 Task: Look for space in Osmanabad, India from 7th July, 2023 to 15th July, 2023 for 6 adults in price range Rs.15000 to Rs.20000. Place can be entire place with 3 bedrooms having 3 beds and 3 bathrooms. Property type can be house, flat, guest house. Amenities needed are: washing machine. Booking option can be shelf check-in. Required host language is English.
Action: Mouse moved to (453, 79)
Screenshot: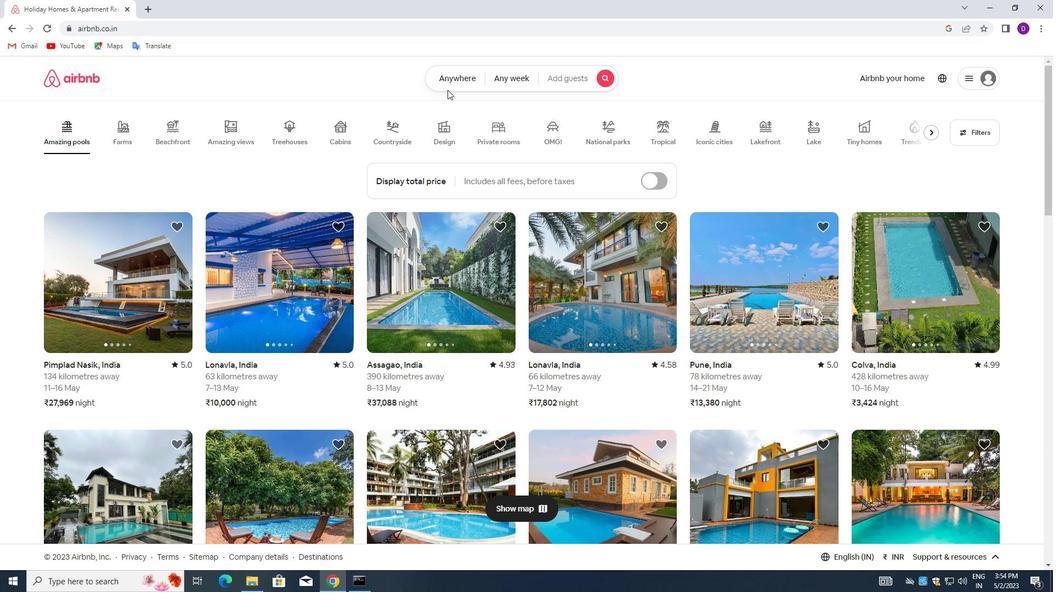 
Action: Mouse pressed left at (453, 79)
Screenshot: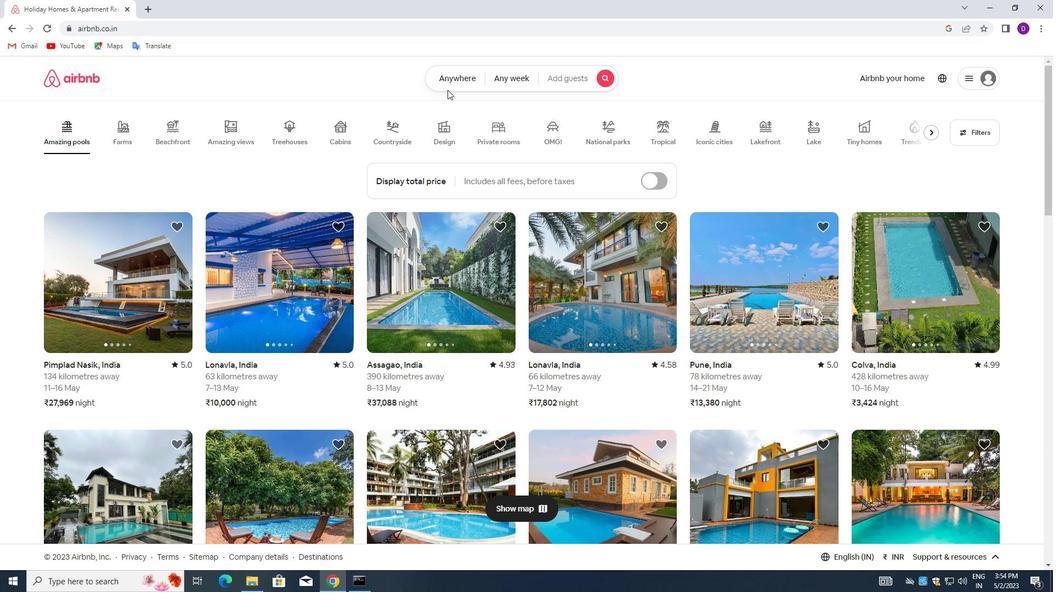 
Action: Mouse moved to (326, 124)
Screenshot: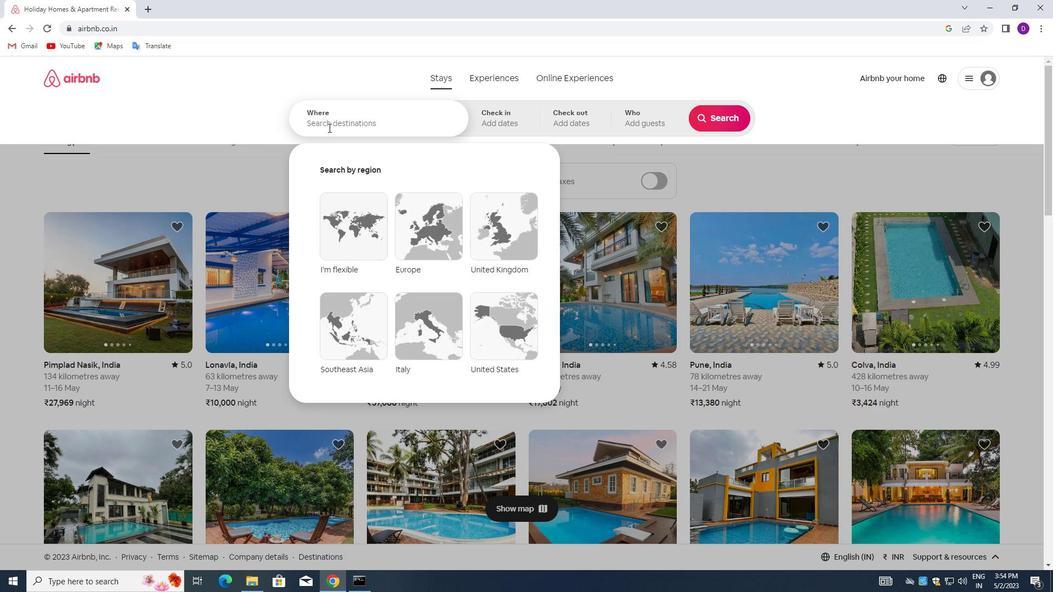 
Action: Mouse pressed left at (326, 124)
Screenshot: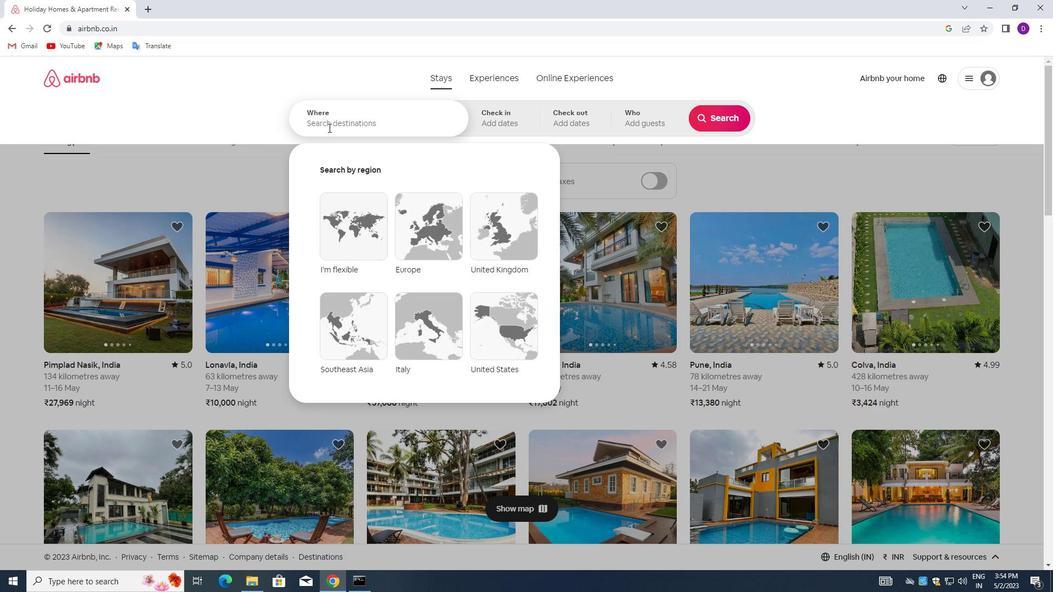 
Action: Mouse moved to (238, 111)
Screenshot: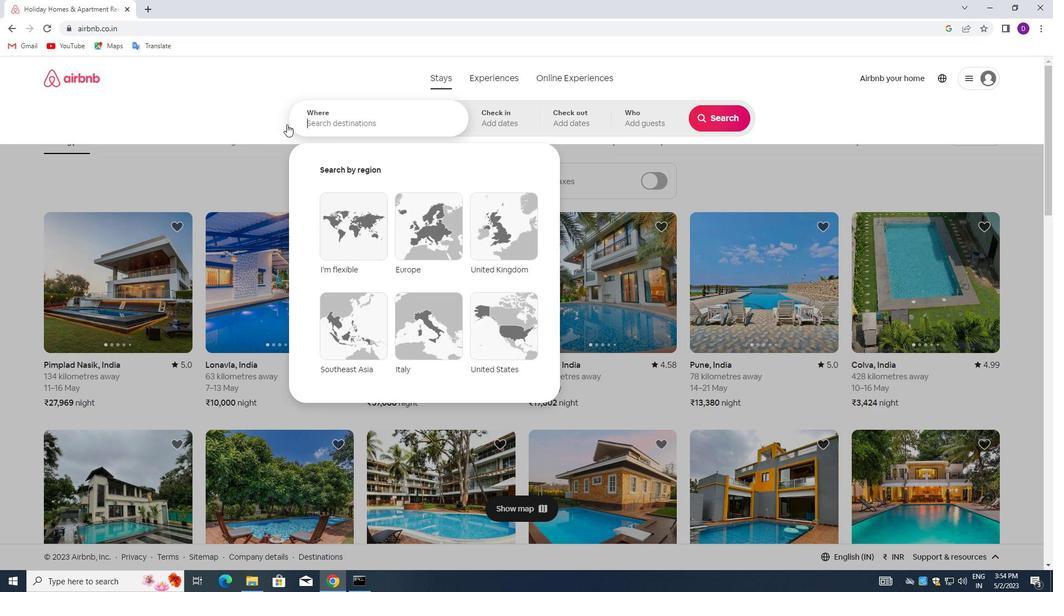 
Action: Key pressed <Key.shift>OSMANAV<Key.backspace>BAD,<Key.space><Key.shift>INDIA<Key.enter>
Screenshot: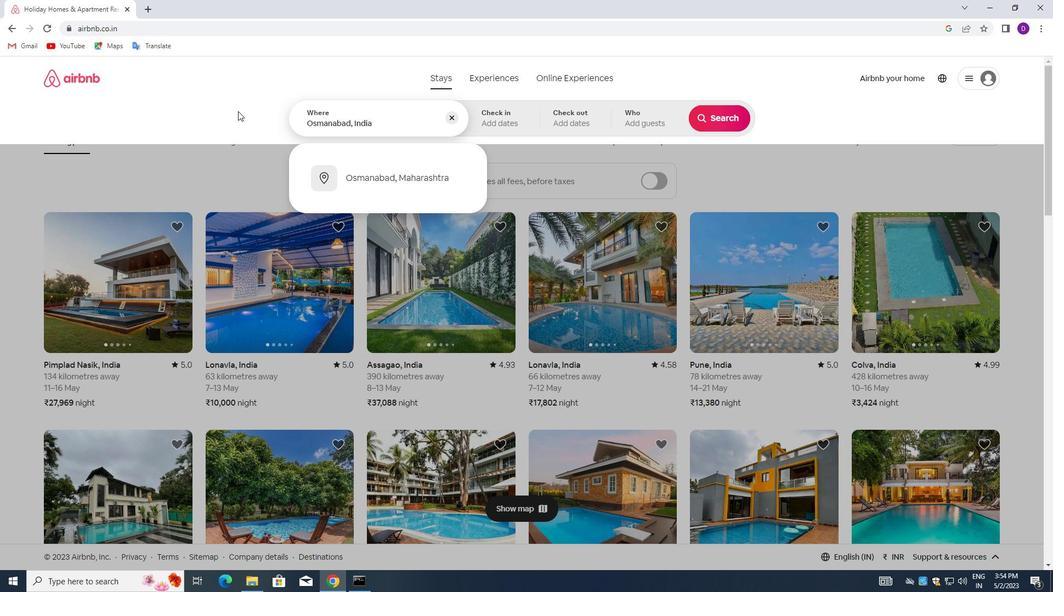 
Action: Mouse moved to (711, 205)
Screenshot: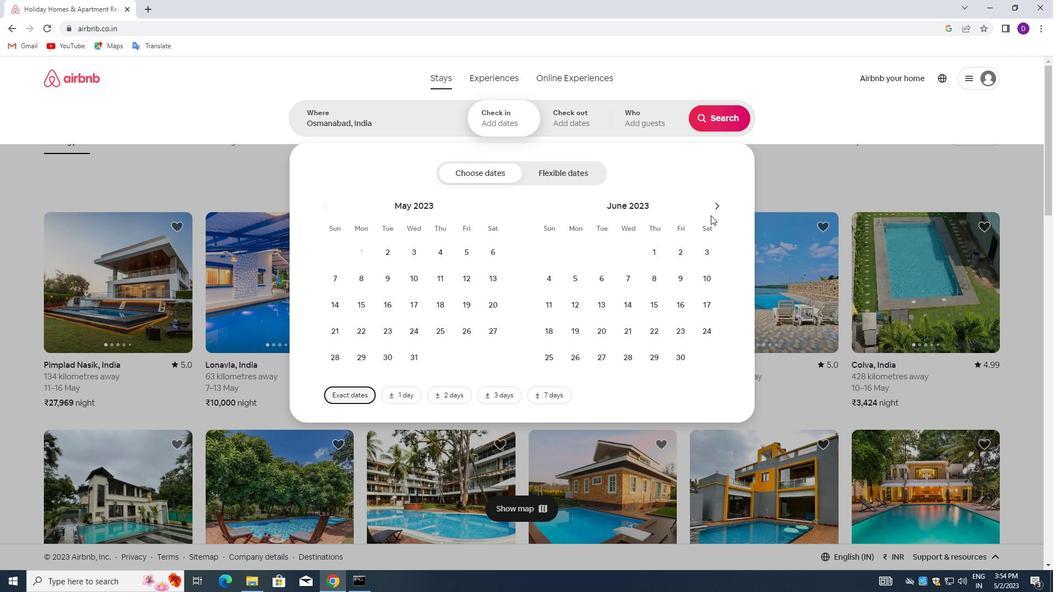 
Action: Mouse pressed left at (711, 205)
Screenshot: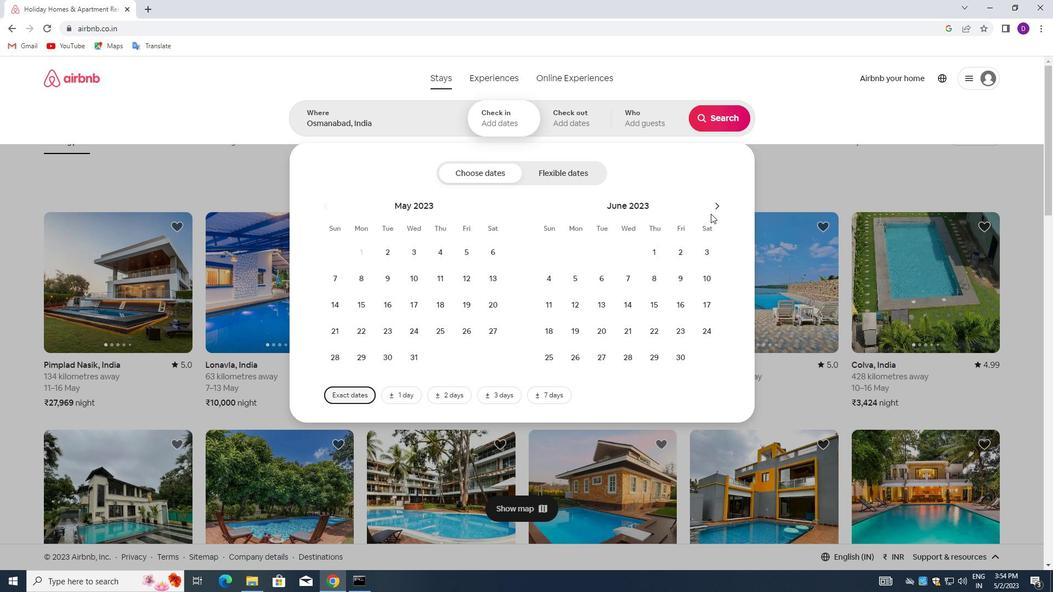 
Action: Mouse moved to (676, 269)
Screenshot: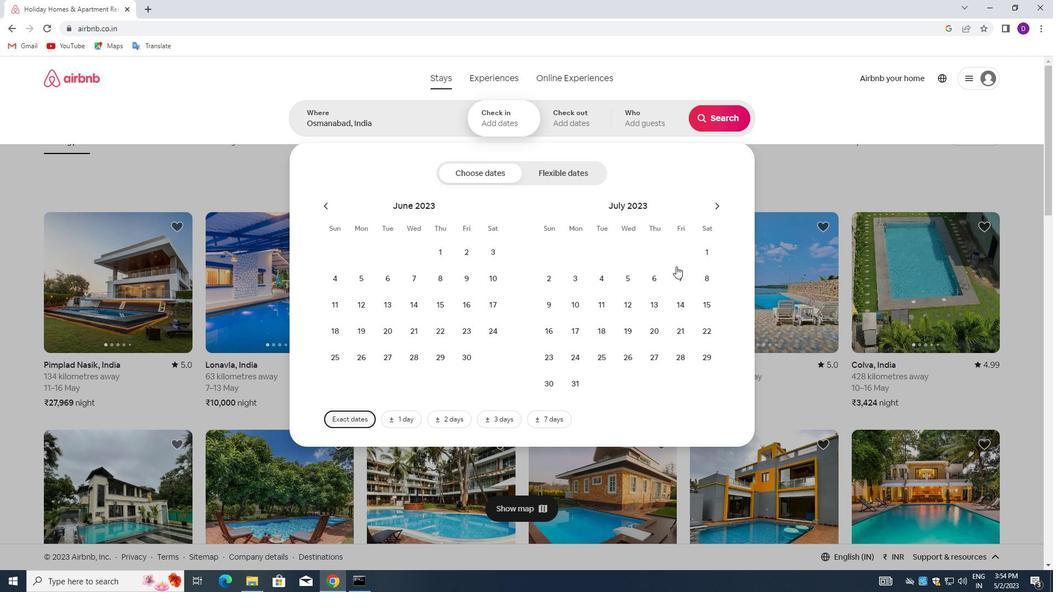 
Action: Mouse pressed left at (676, 269)
Screenshot: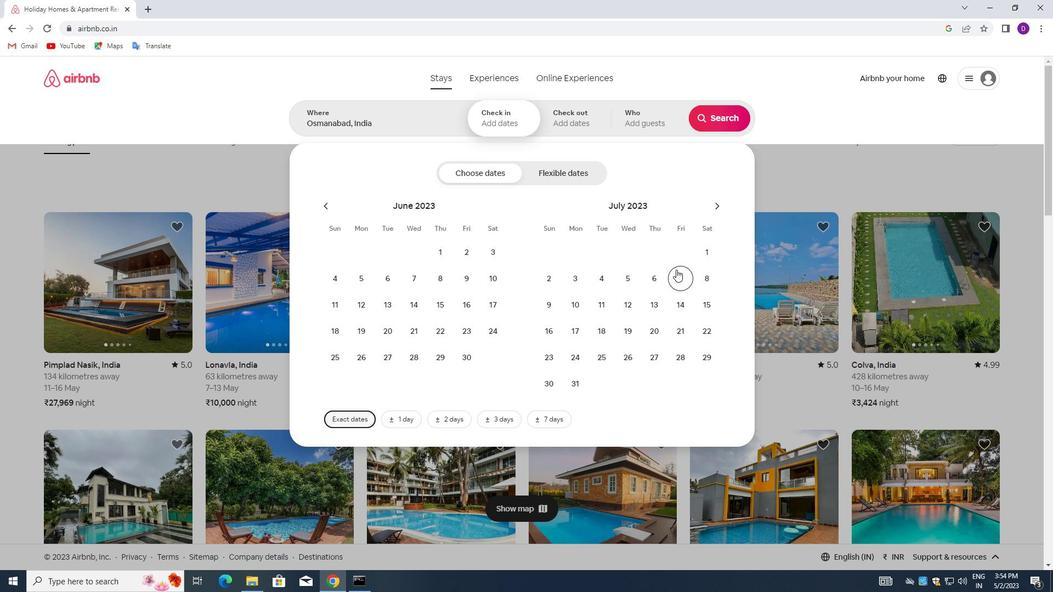 
Action: Mouse moved to (696, 297)
Screenshot: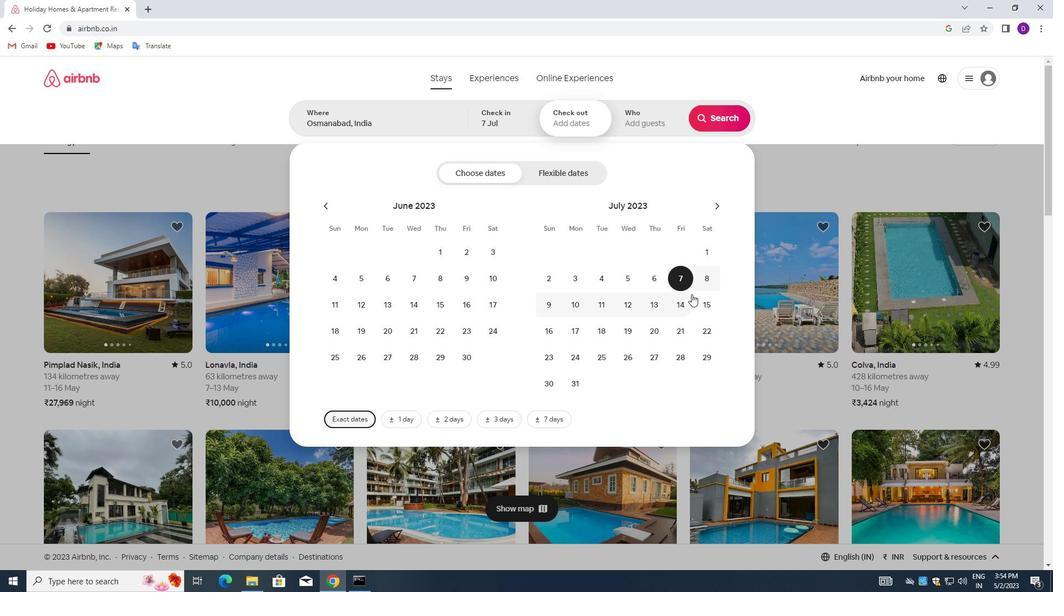 
Action: Mouse pressed left at (696, 297)
Screenshot: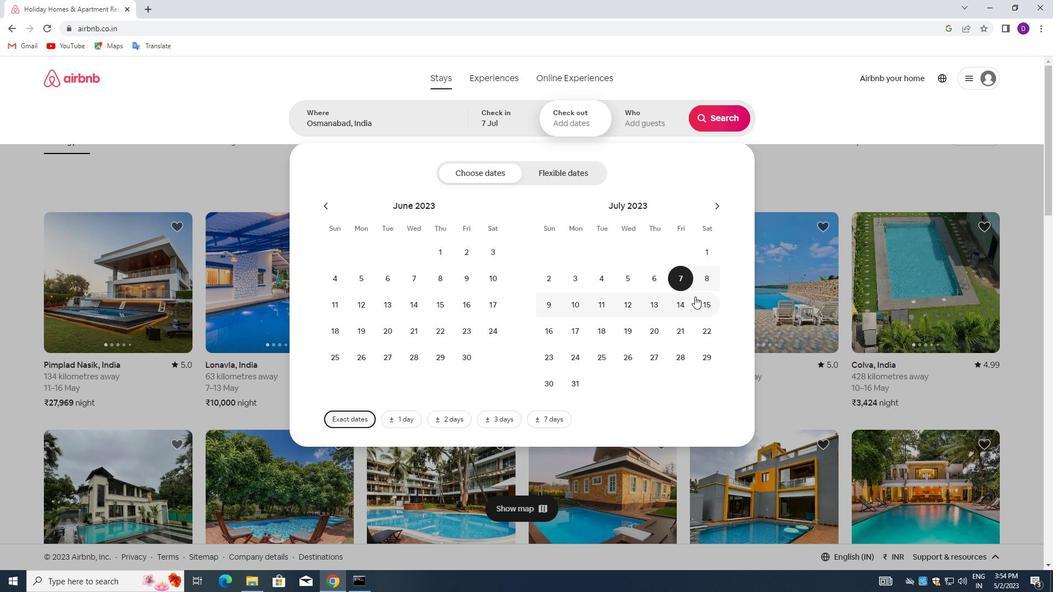 
Action: Mouse moved to (636, 111)
Screenshot: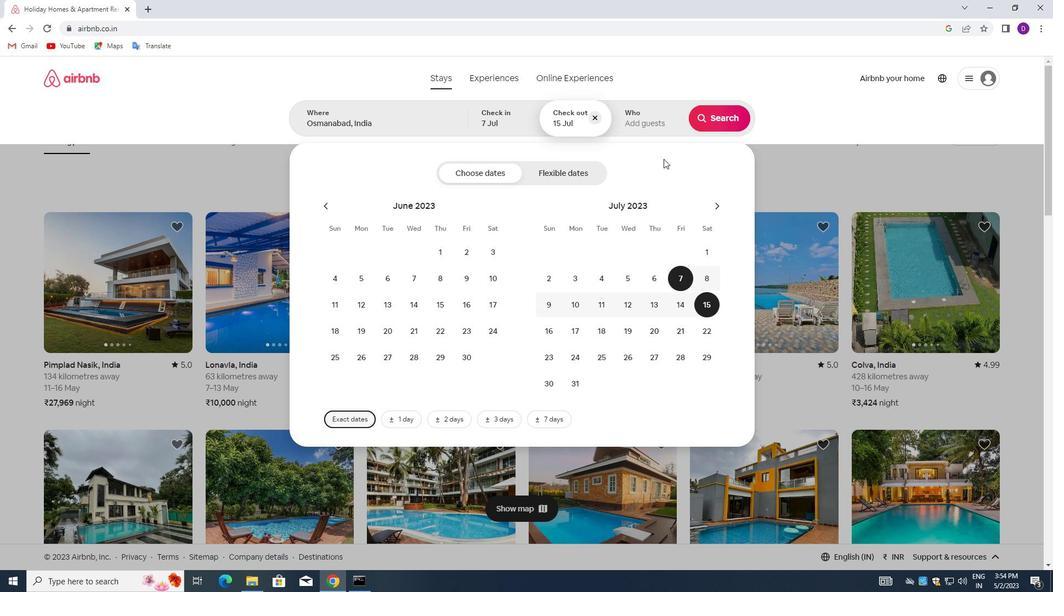 
Action: Mouse pressed left at (636, 111)
Screenshot: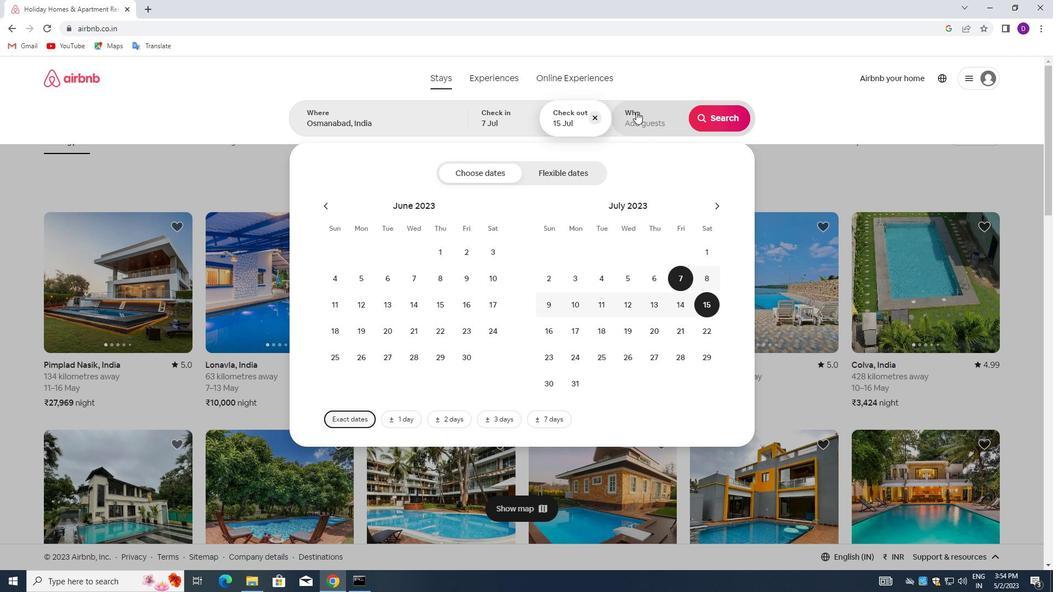 
Action: Mouse moved to (726, 177)
Screenshot: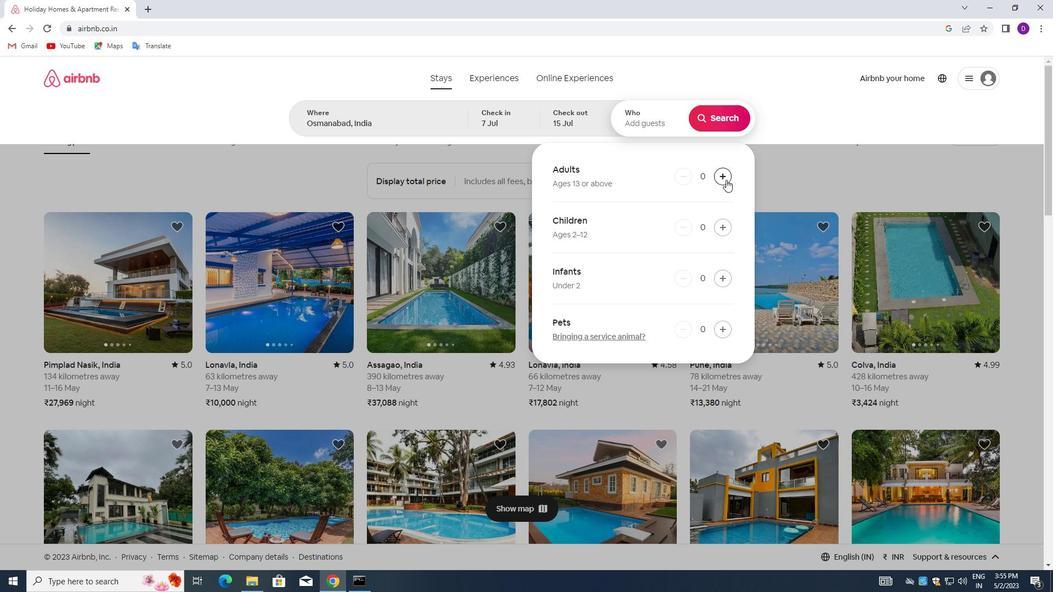 
Action: Mouse pressed left at (726, 177)
Screenshot: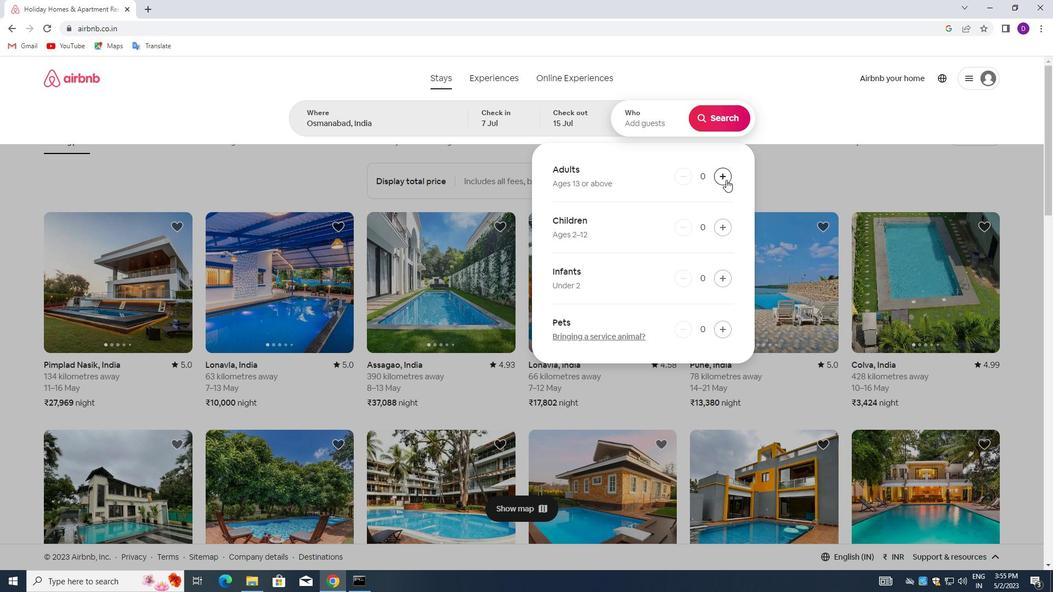 
Action: Mouse pressed left at (726, 177)
Screenshot: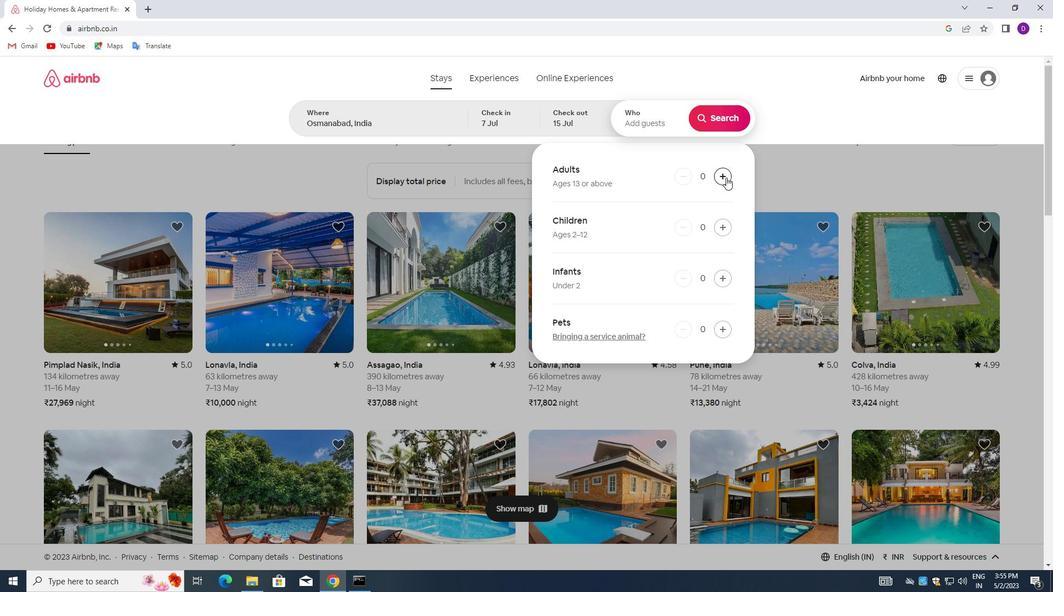 
Action: Mouse pressed left at (726, 177)
Screenshot: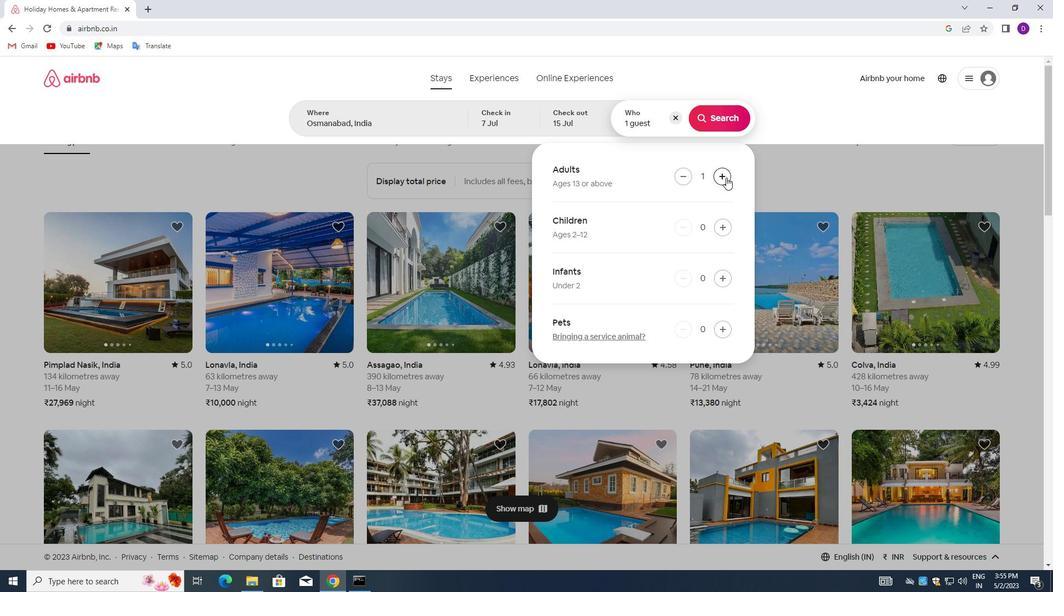 
Action: Mouse pressed left at (726, 177)
Screenshot: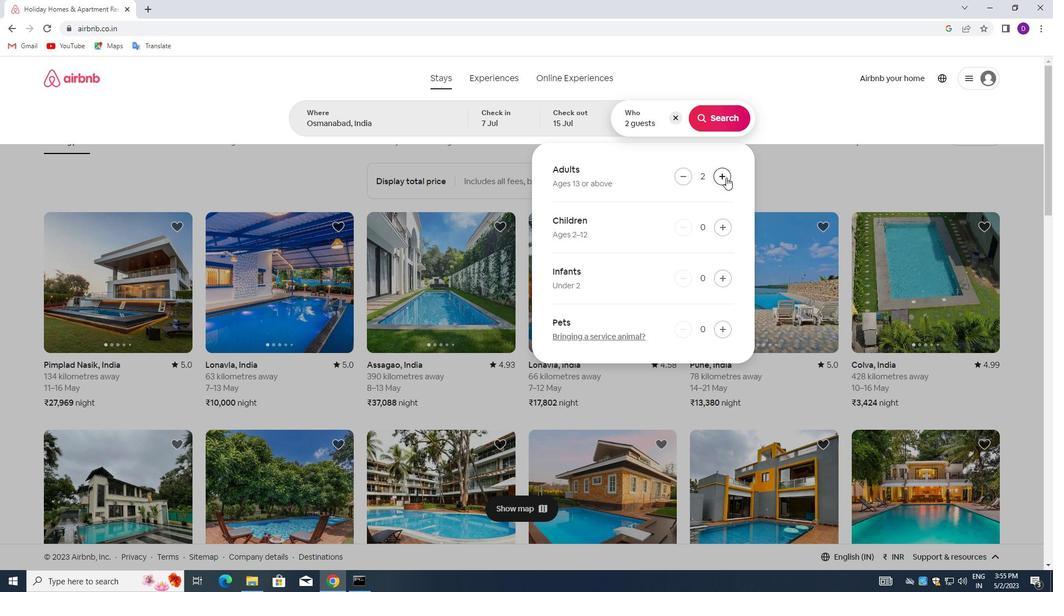 
Action: Mouse pressed left at (726, 177)
Screenshot: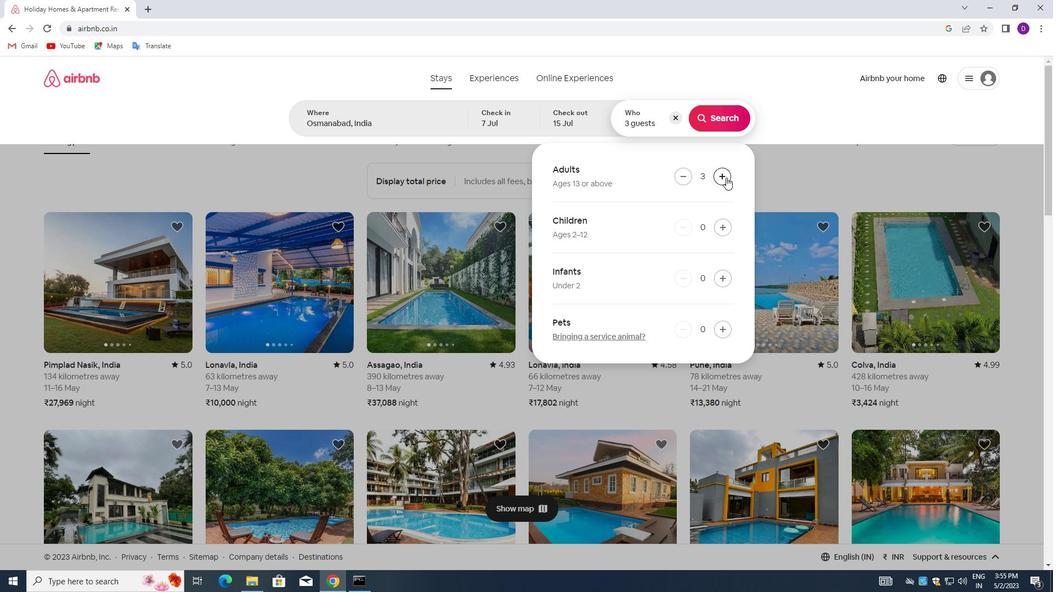 
Action: Mouse pressed left at (726, 177)
Screenshot: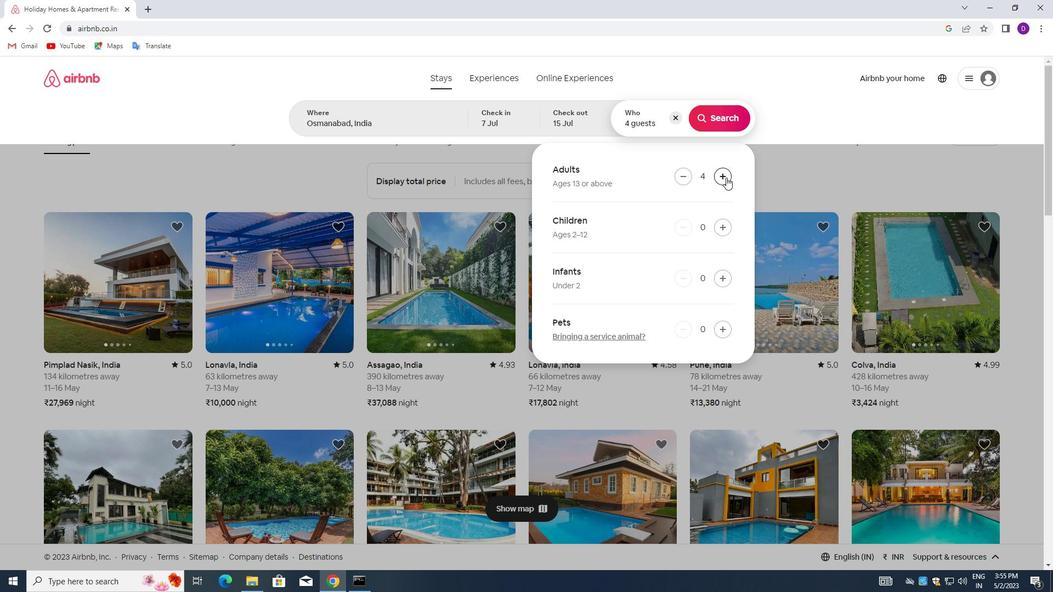 
Action: Mouse moved to (714, 117)
Screenshot: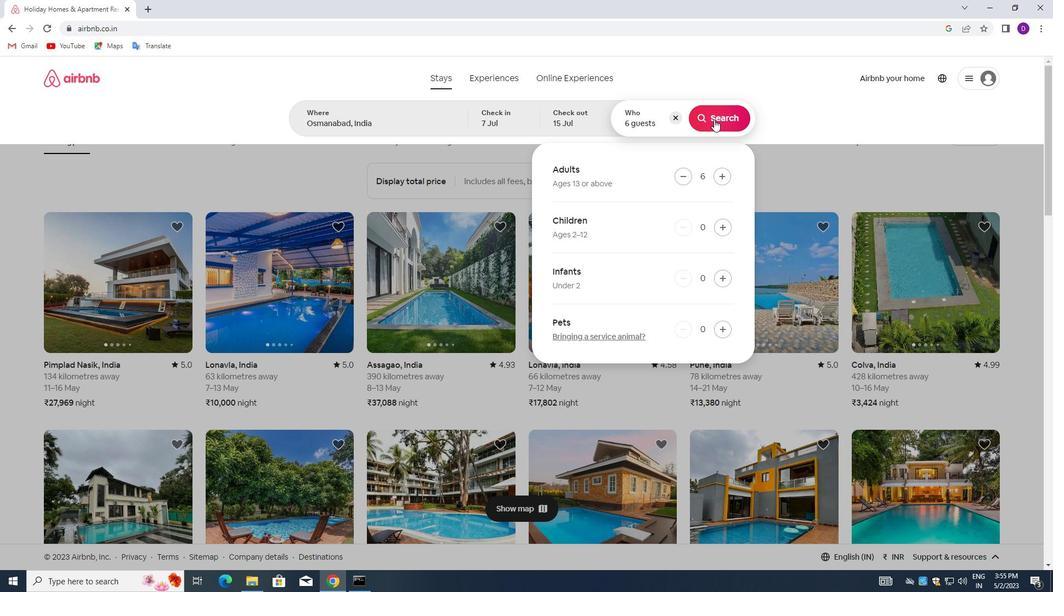 
Action: Mouse pressed left at (714, 117)
Screenshot: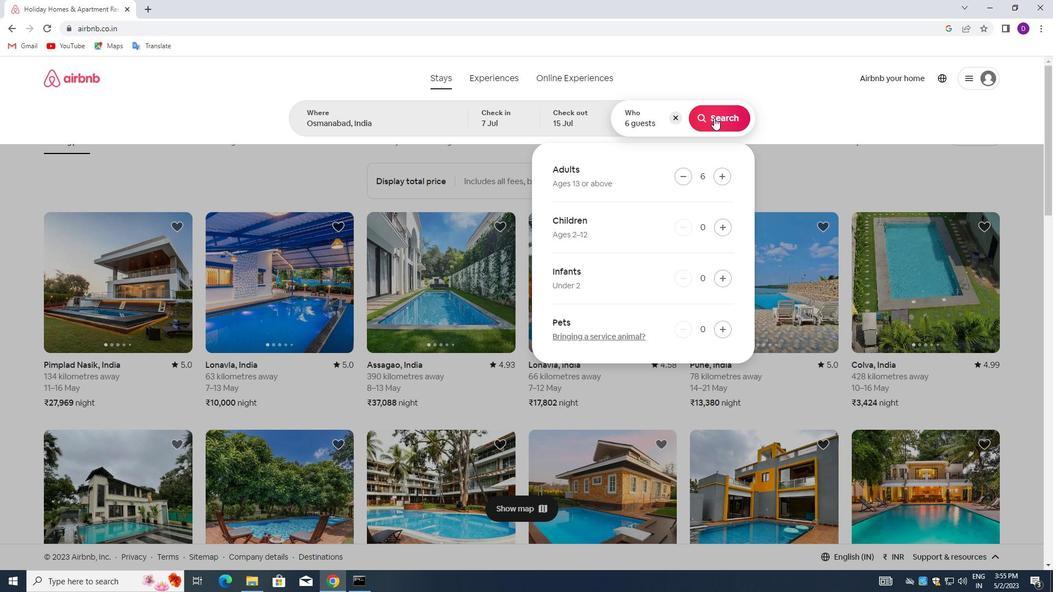 
Action: Mouse moved to (1000, 125)
Screenshot: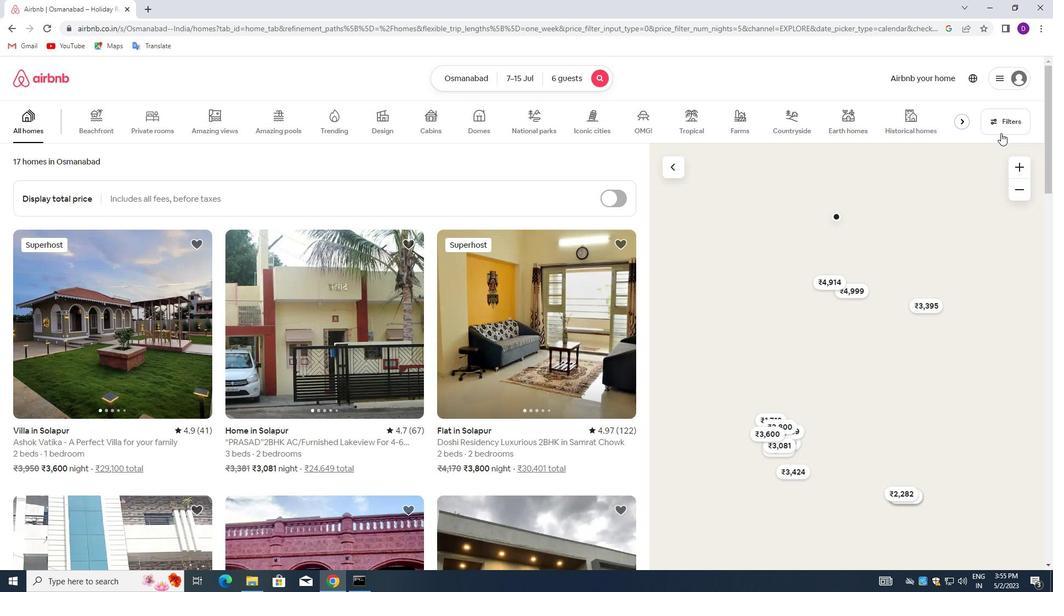 
Action: Mouse pressed left at (1000, 125)
Screenshot: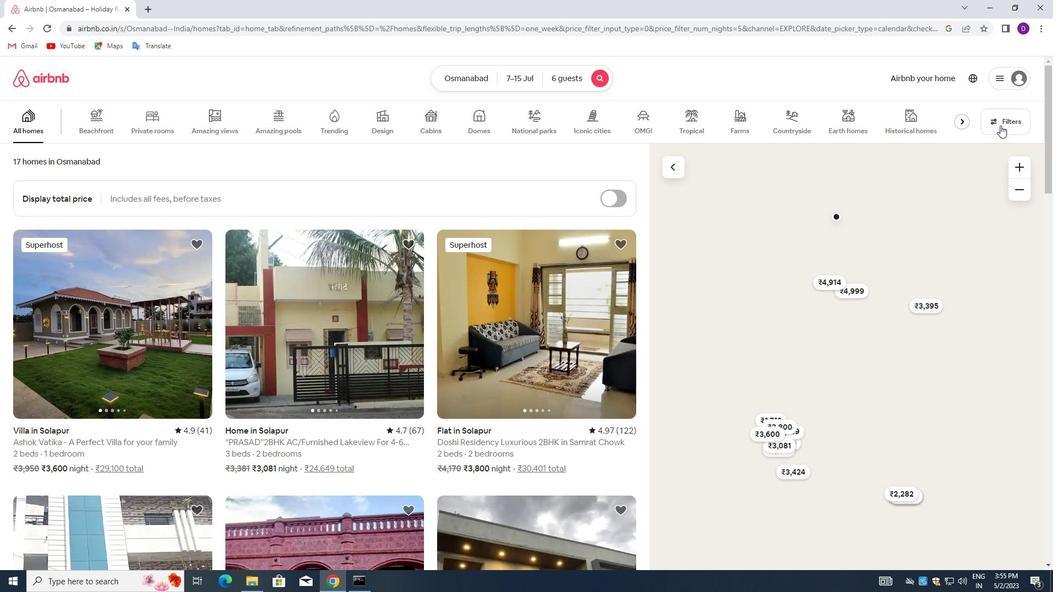 
Action: Mouse moved to (391, 264)
Screenshot: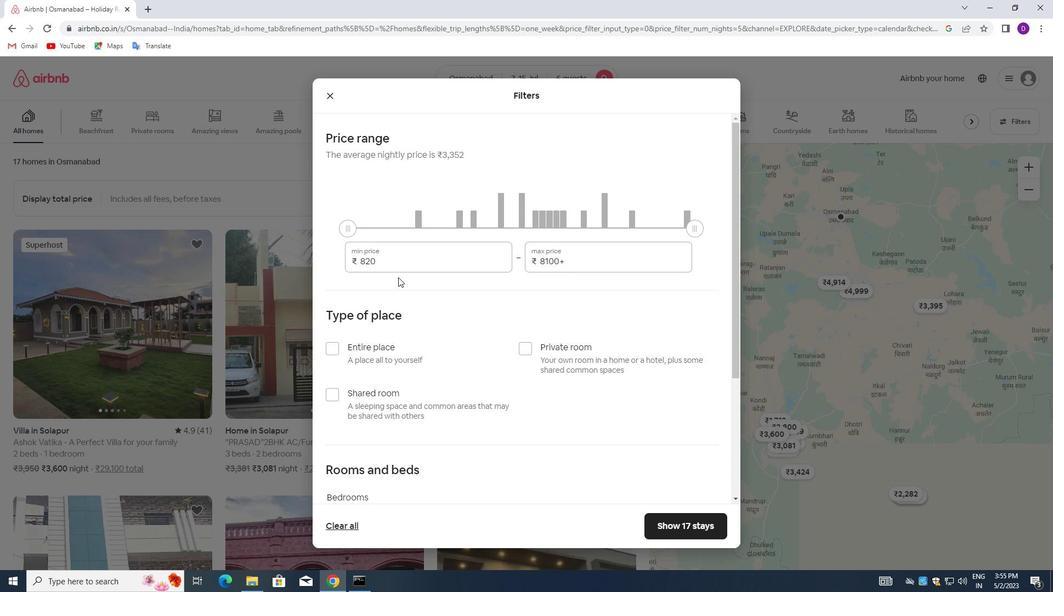
Action: Mouse pressed left at (391, 264)
Screenshot: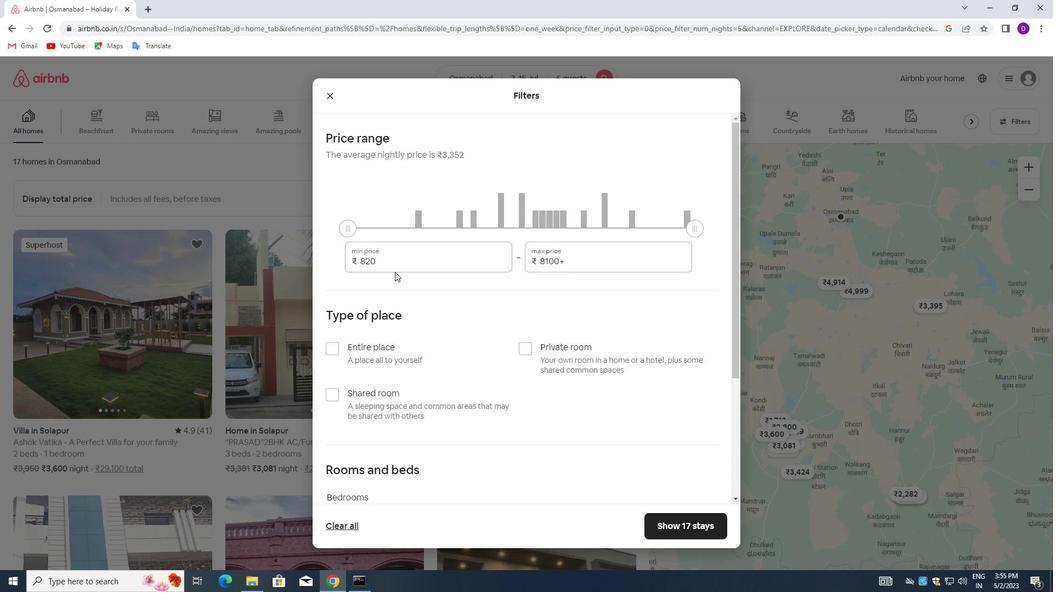 
Action: Mouse pressed left at (391, 264)
Screenshot: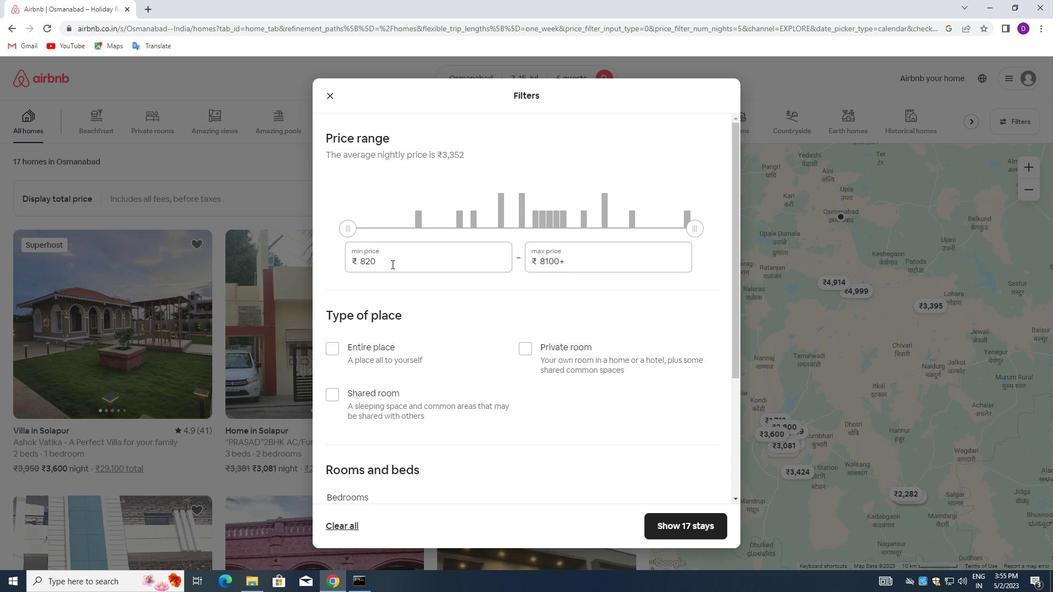 
Action: Key pressed 15000<Key.tab>20000
Screenshot: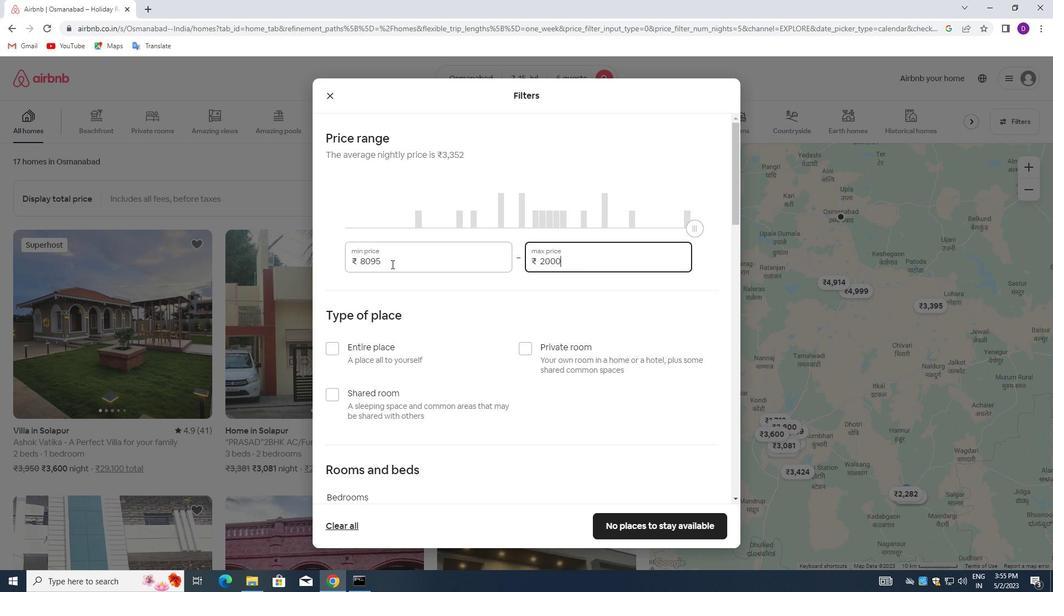 
Action: Mouse moved to (498, 382)
Screenshot: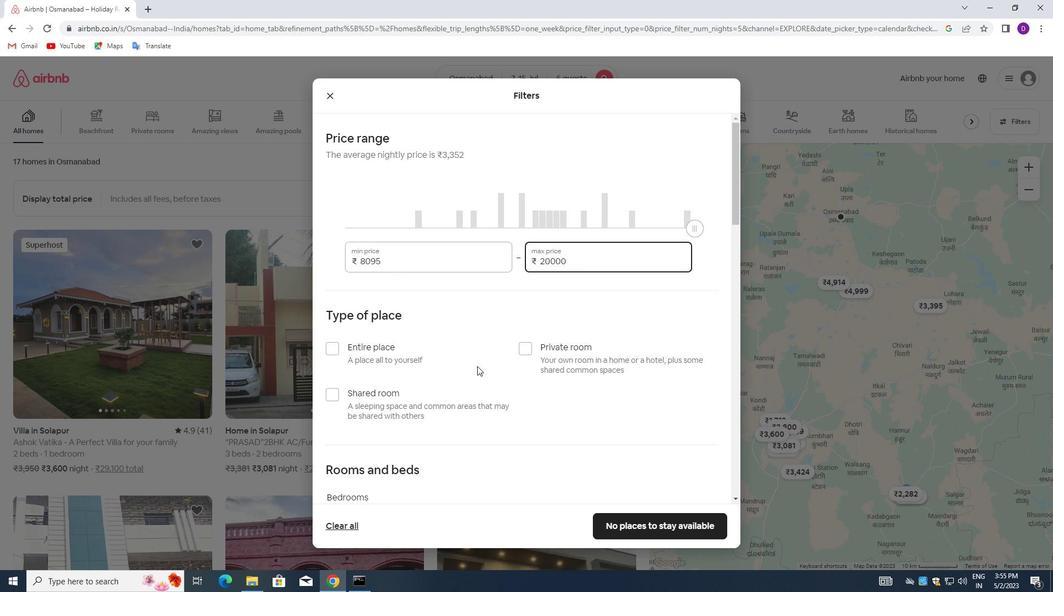 
Action: Mouse scrolled (498, 382) with delta (0, 0)
Screenshot: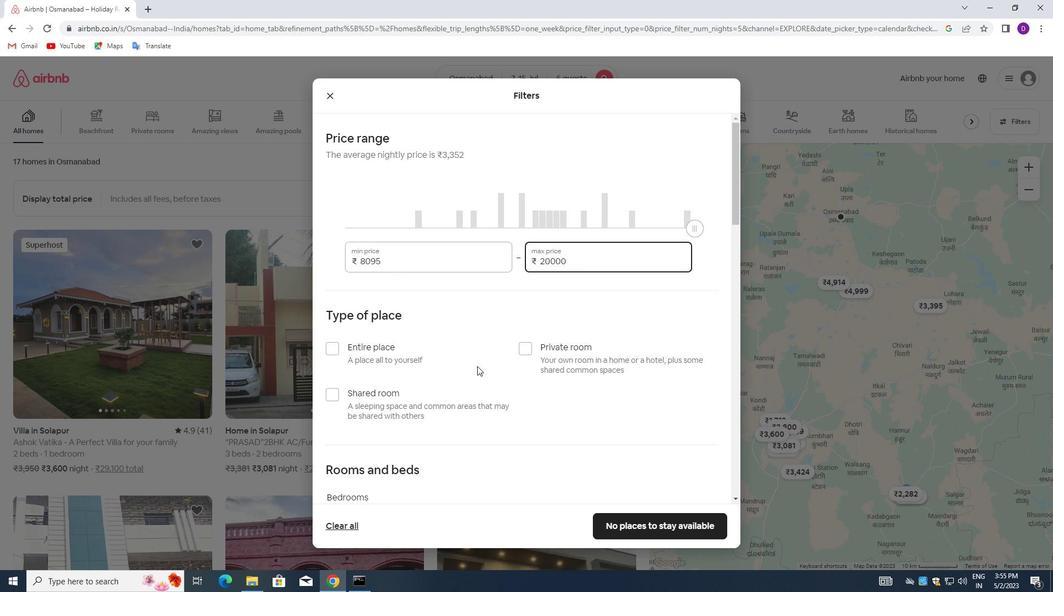 
Action: Mouse moved to (498, 383)
Screenshot: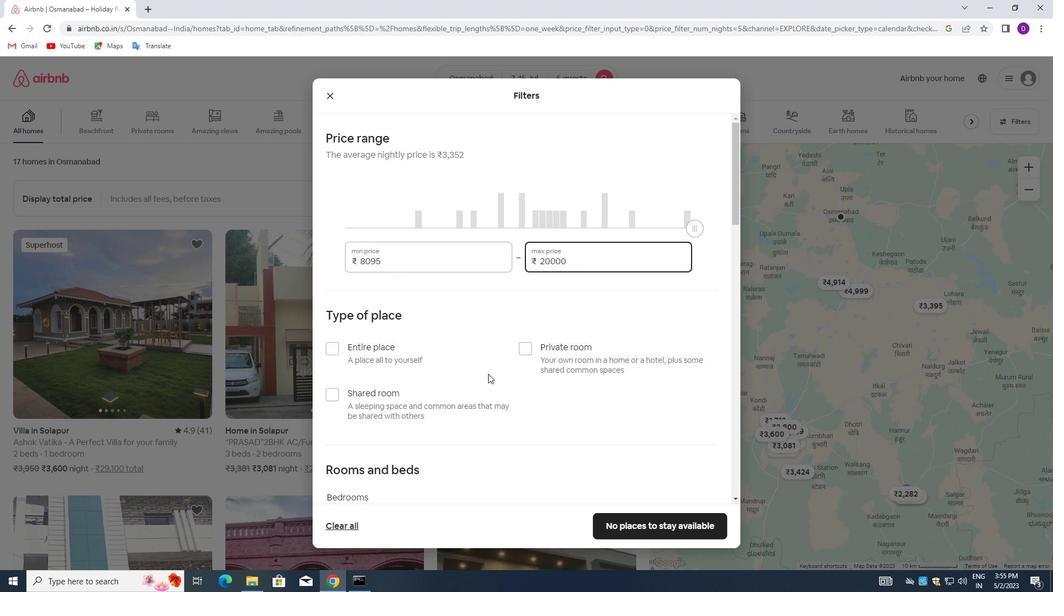 
Action: Mouse scrolled (498, 382) with delta (0, 0)
Screenshot: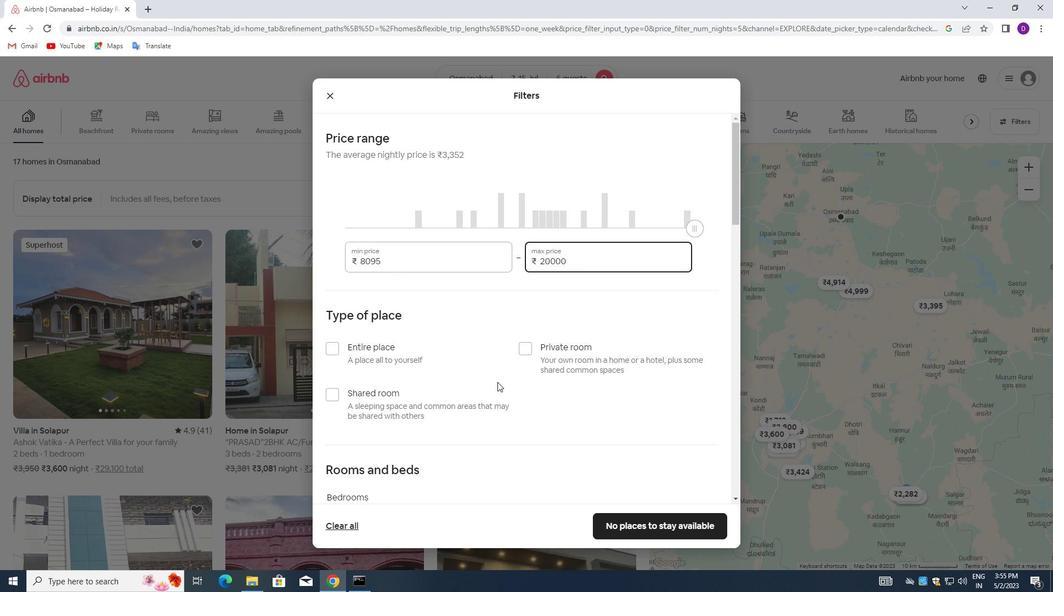 
Action: Mouse moved to (341, 239)
Screenshot: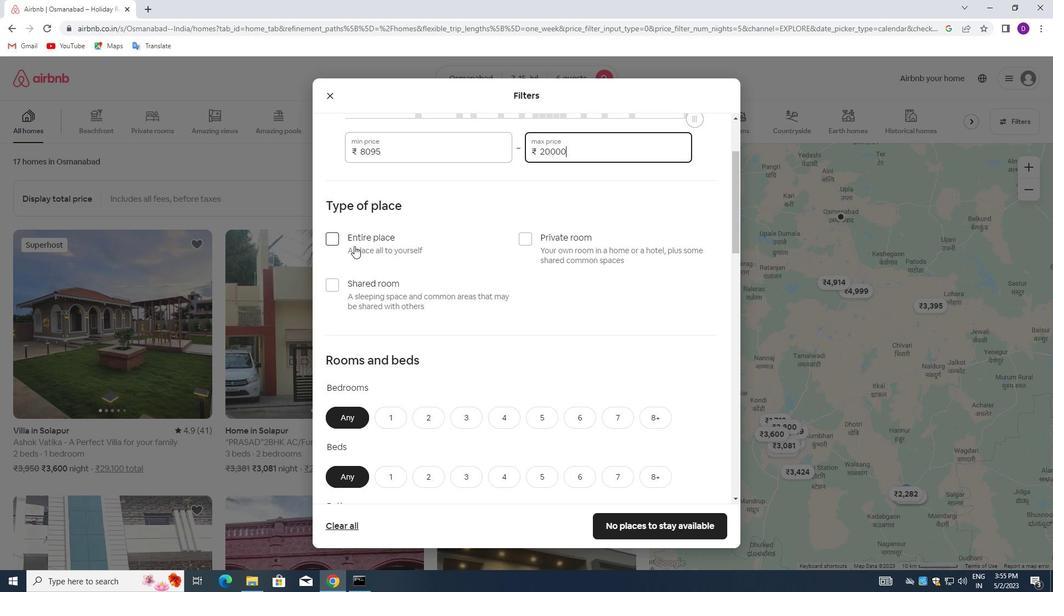 
Action: Mouse pressed left at (341, 239)
Screenshot: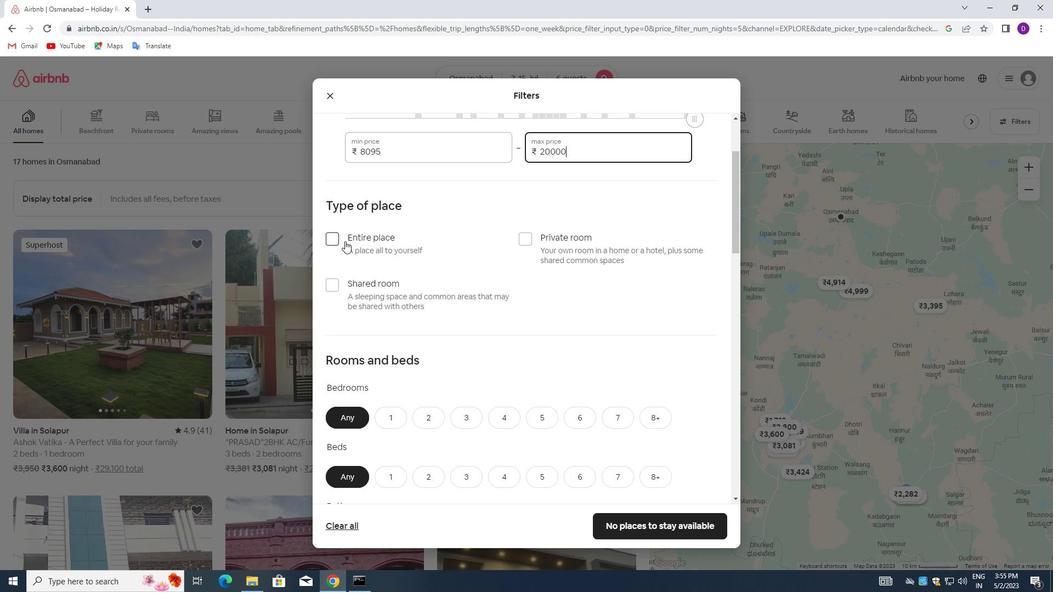 
Action: Mouse moved to (416, 291)
Screenshot: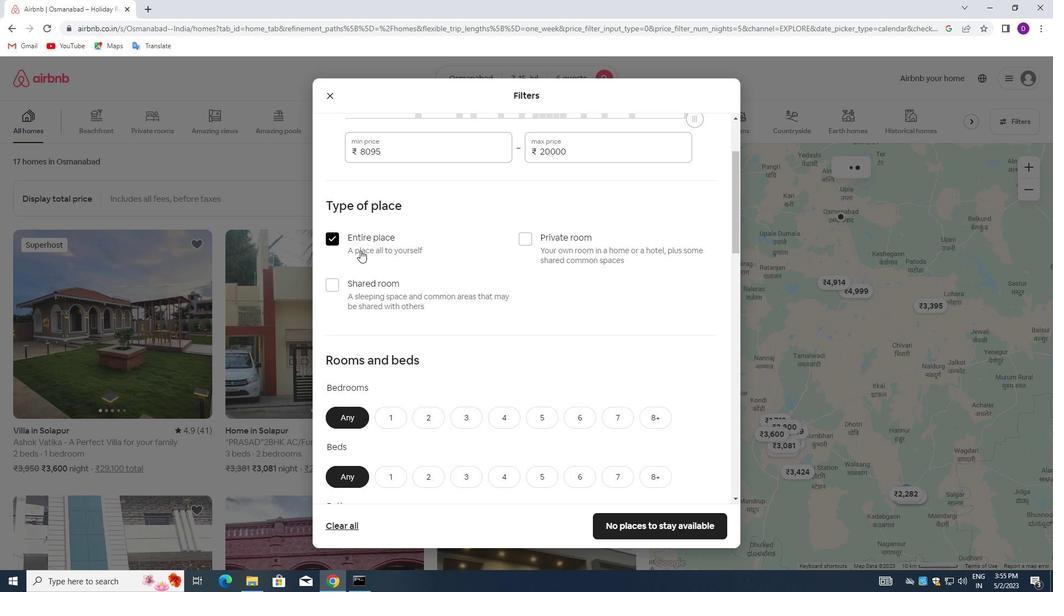 
Action: Mouse scrolled (416, 291) with delta (0, 0)
Screenshot: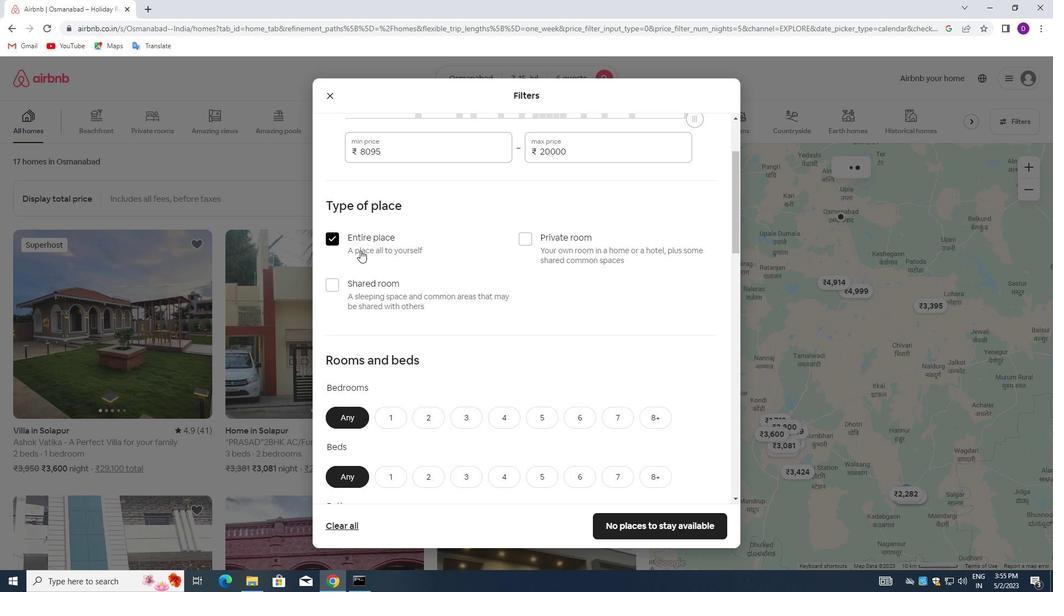 
Action: Mouse moved to (418, 297)
Screenshot: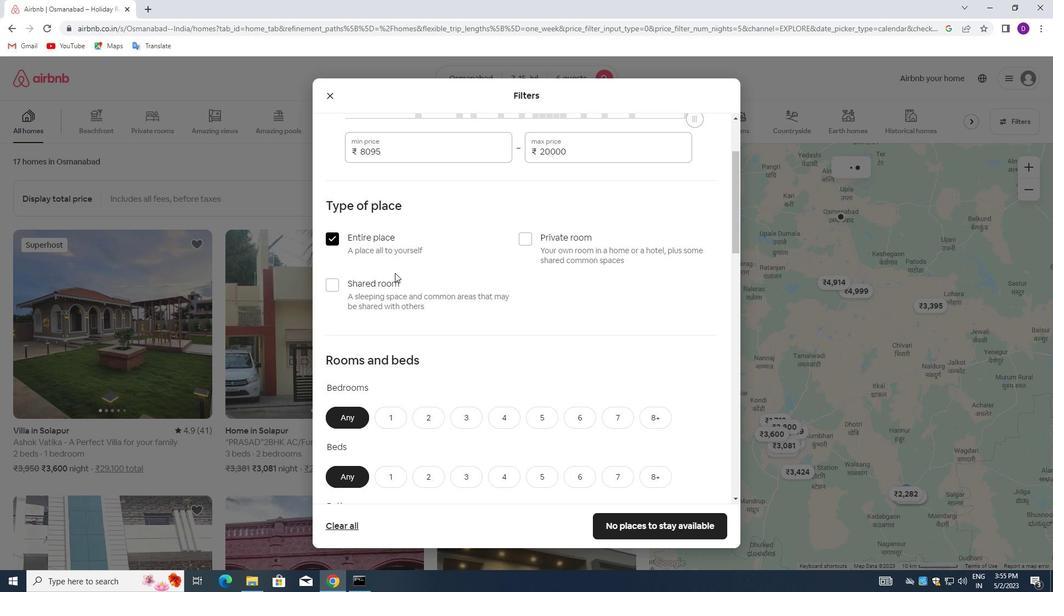 
Action: Mouse scrolled (418, 296) with delta (0, 0)
Screenshot: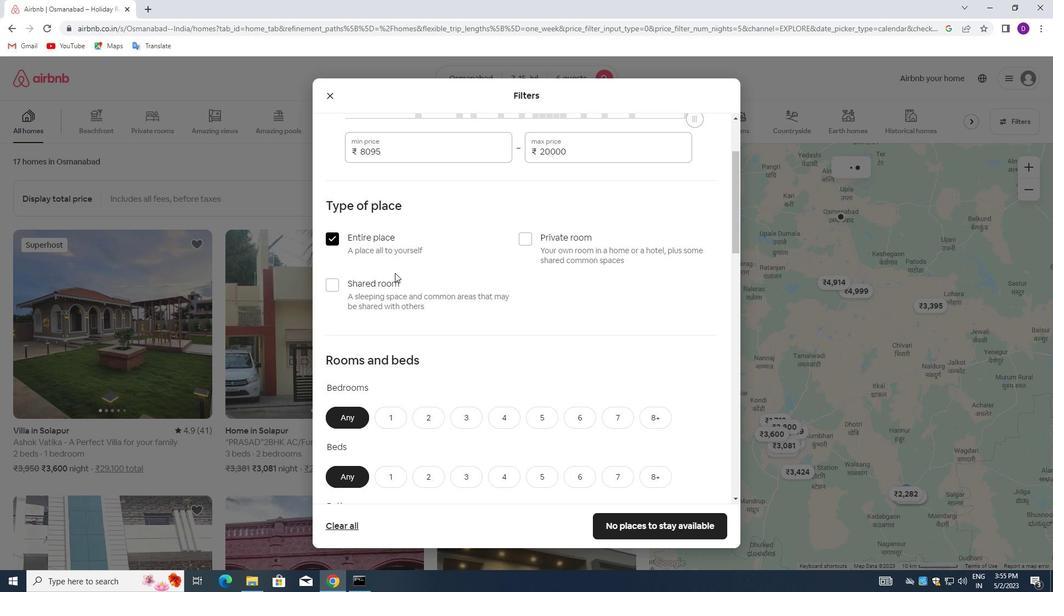 
Action: Mouse moved to (464, 305)
Screenshot: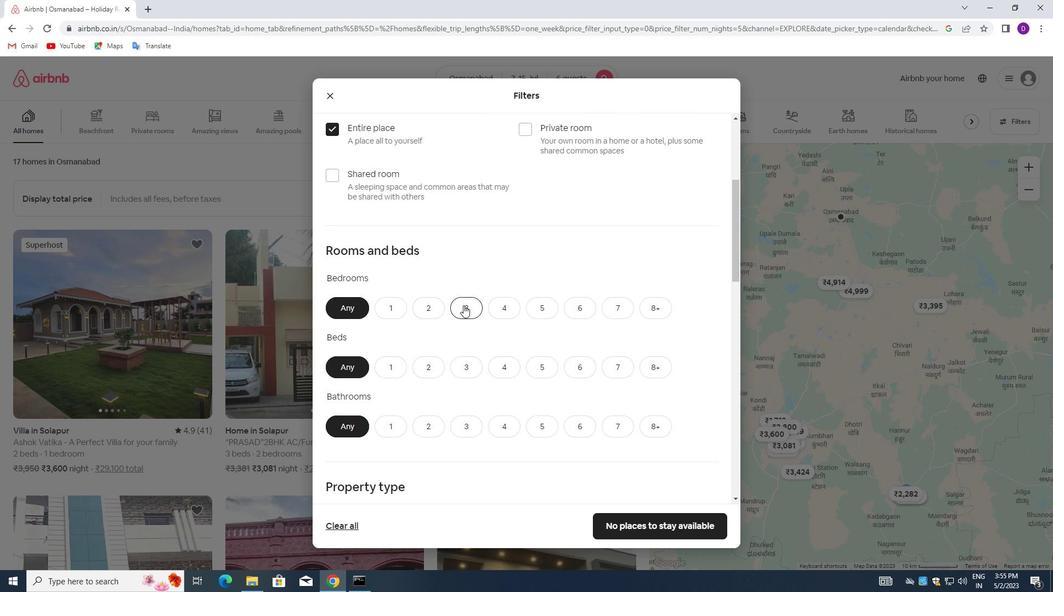 
Action: Mouse pressed left at (464, 305)
Screenshot: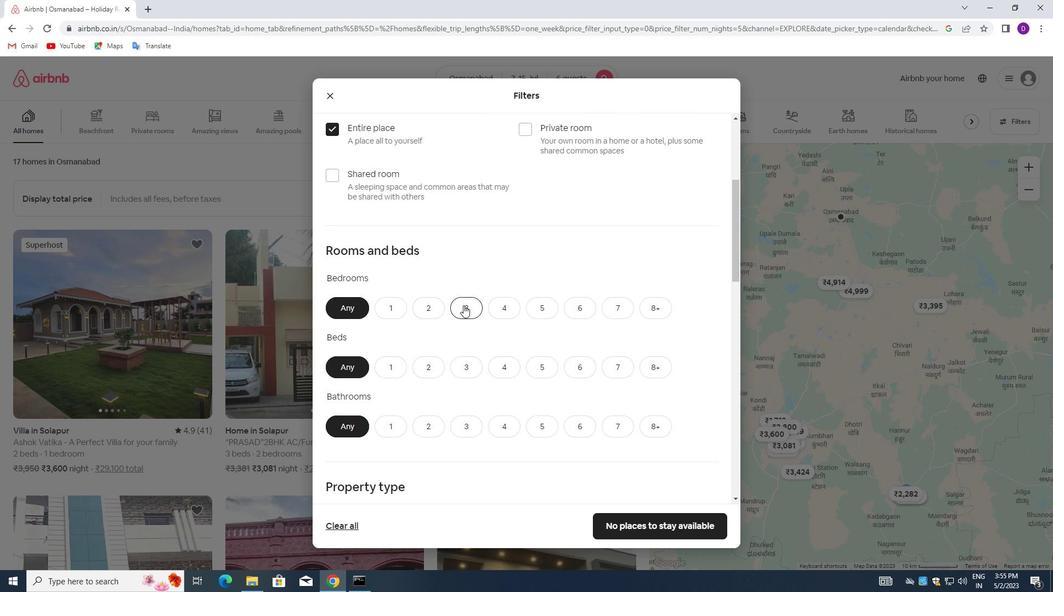 
Action: Mouse moved to (467, 363)
Screenshot: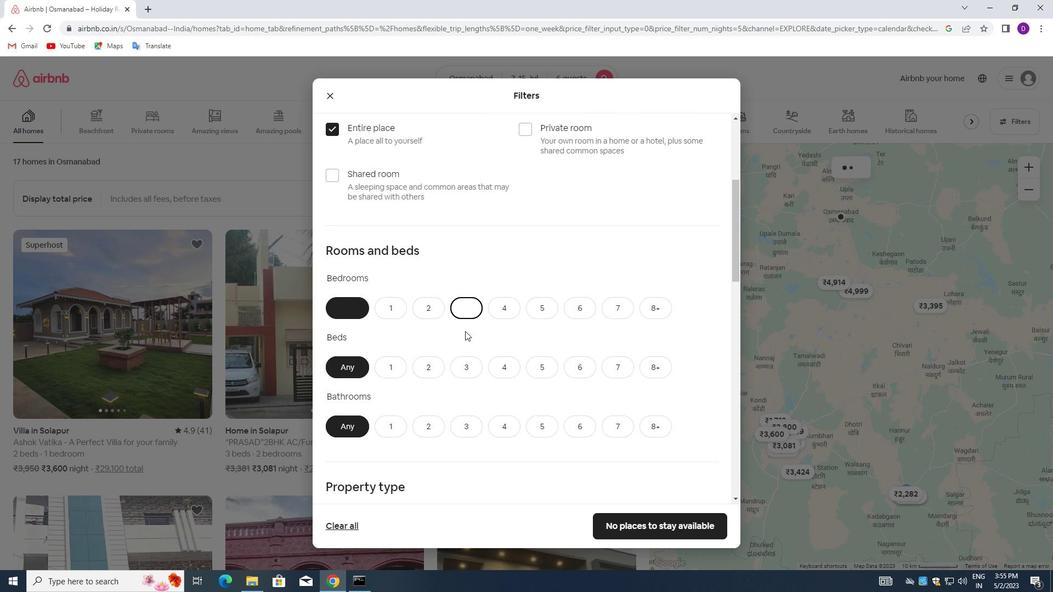 
Action: Mouse pressed left at (467, 363)
Screenshot: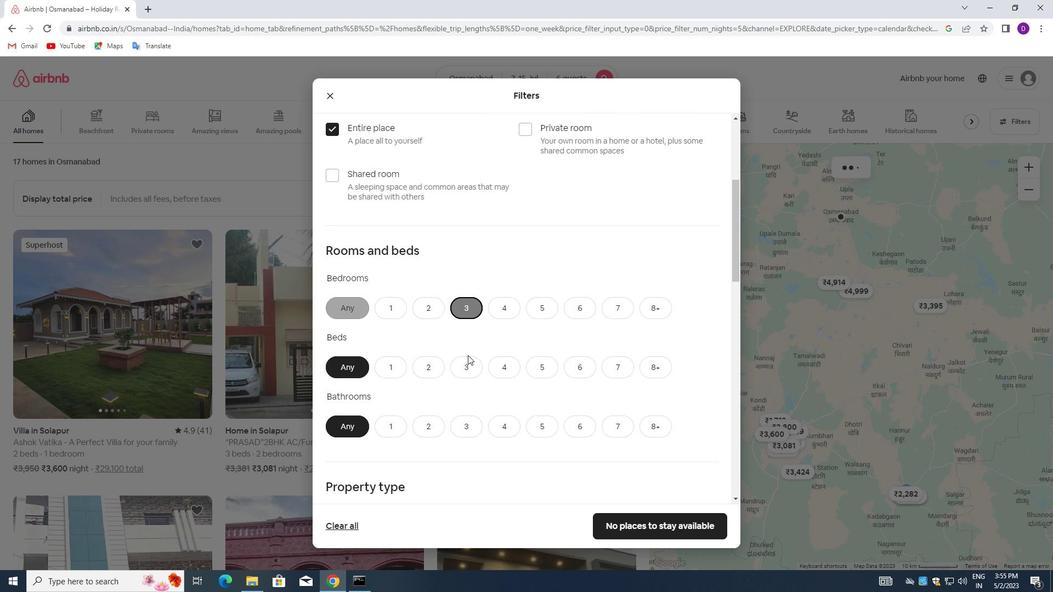 
Action: Mouse moved to (467, 430)
Screenshot: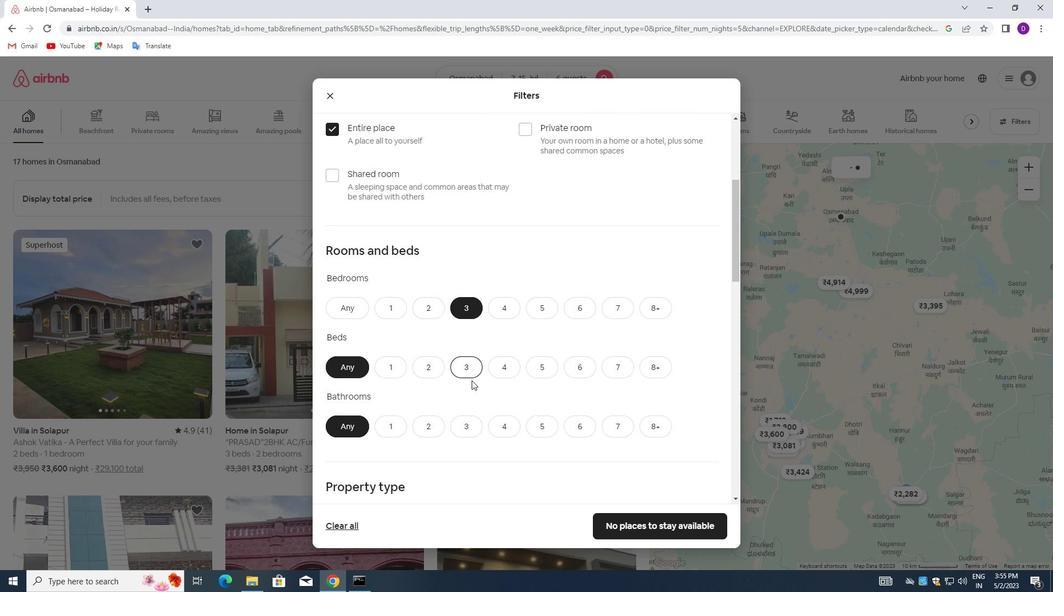 
Action: Mouse pressed left at (467, 430)
Screenshot: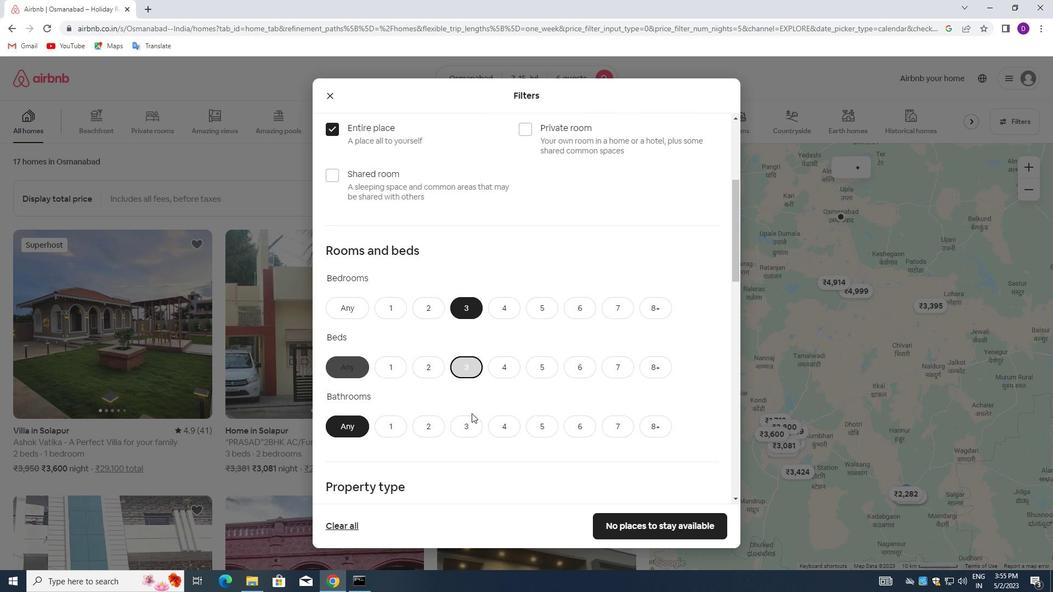 
Action: Mouse moved to (476, 376)
Screenshot: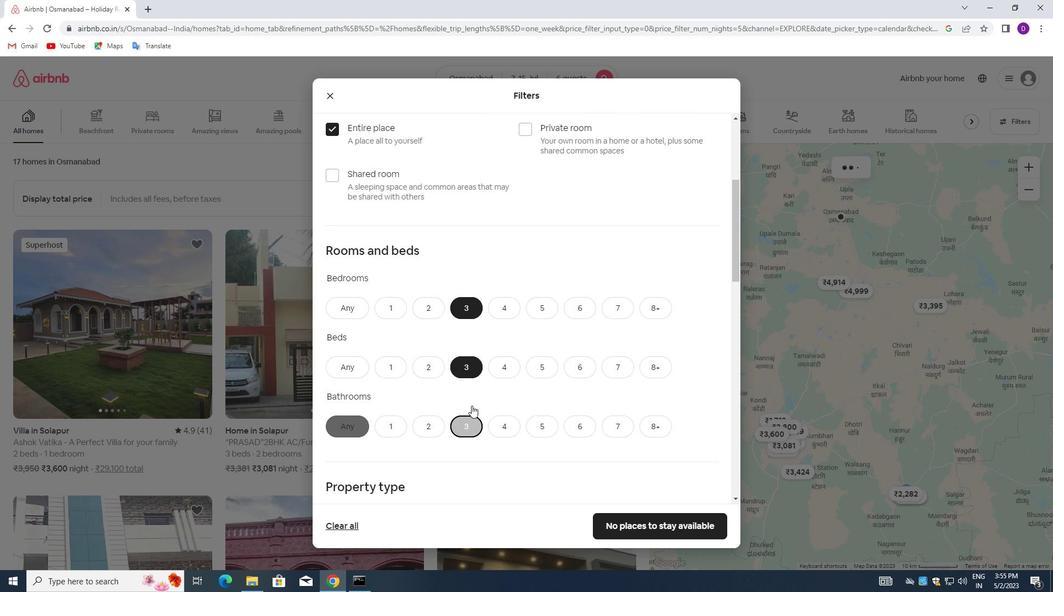 
Action: Mouse scrolled (476, 375) with delta (0, 0)
Screenshot: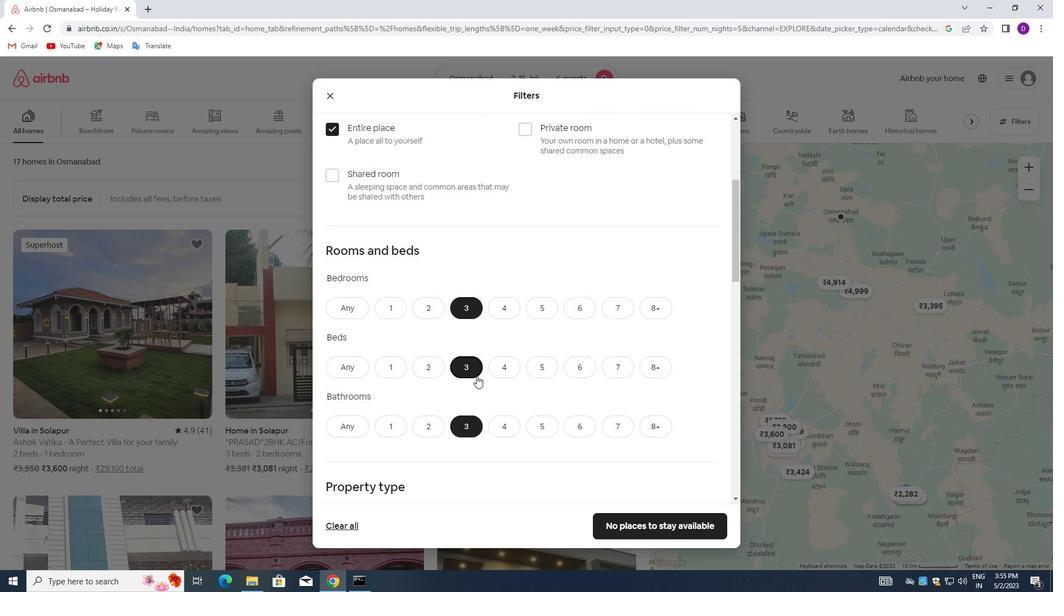 
Action: Mouse scrolled (476, 375) with delta (0, 0)
Screenshot: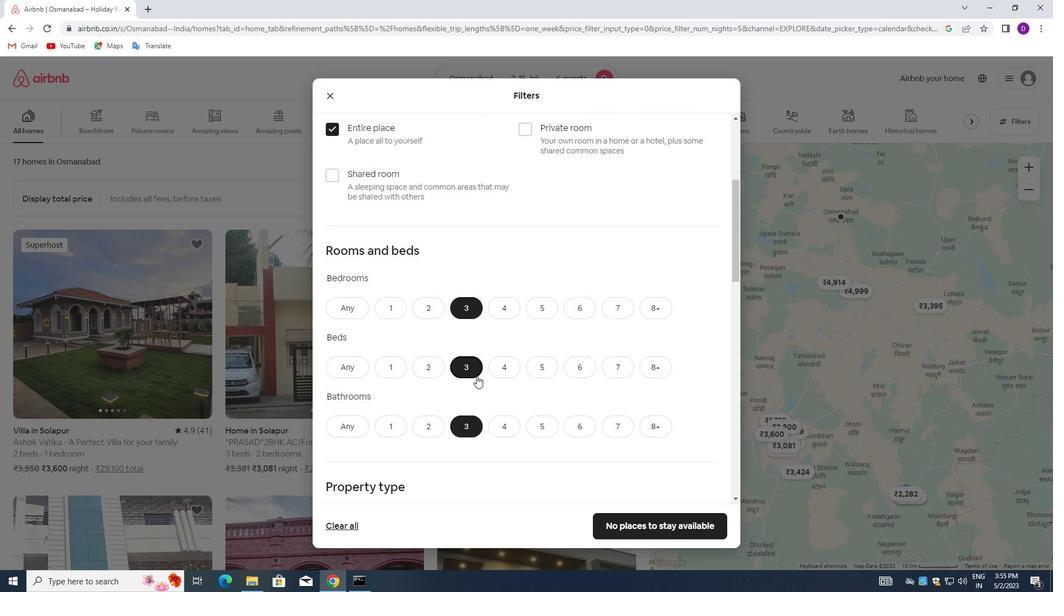 
Action: Mouse scrolled (476, 375) with delta (0, 0)
Screenshot: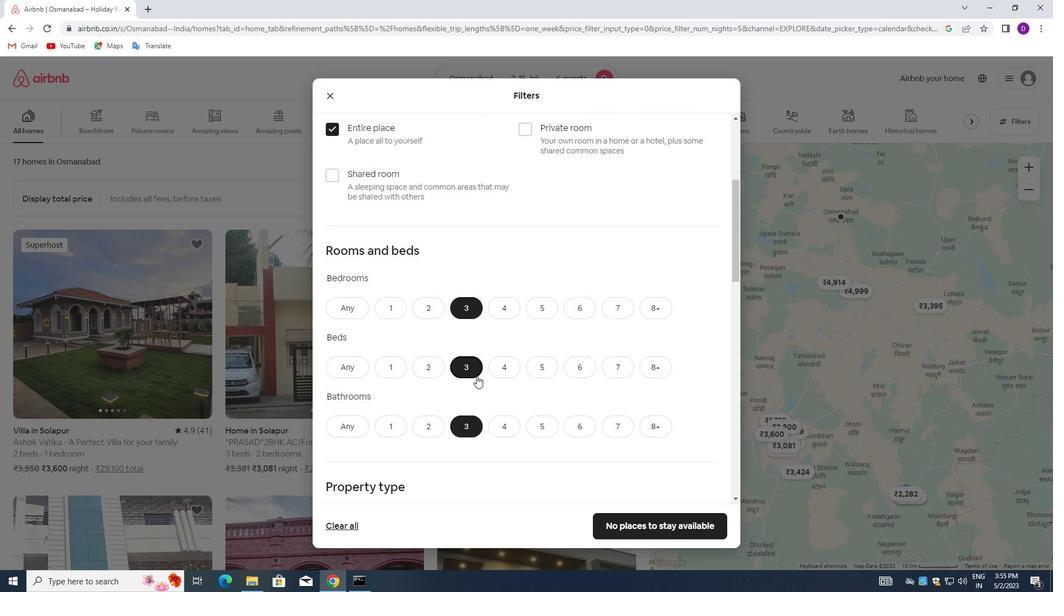 
Action: Mouse moved to (369, 380)
Screenshot: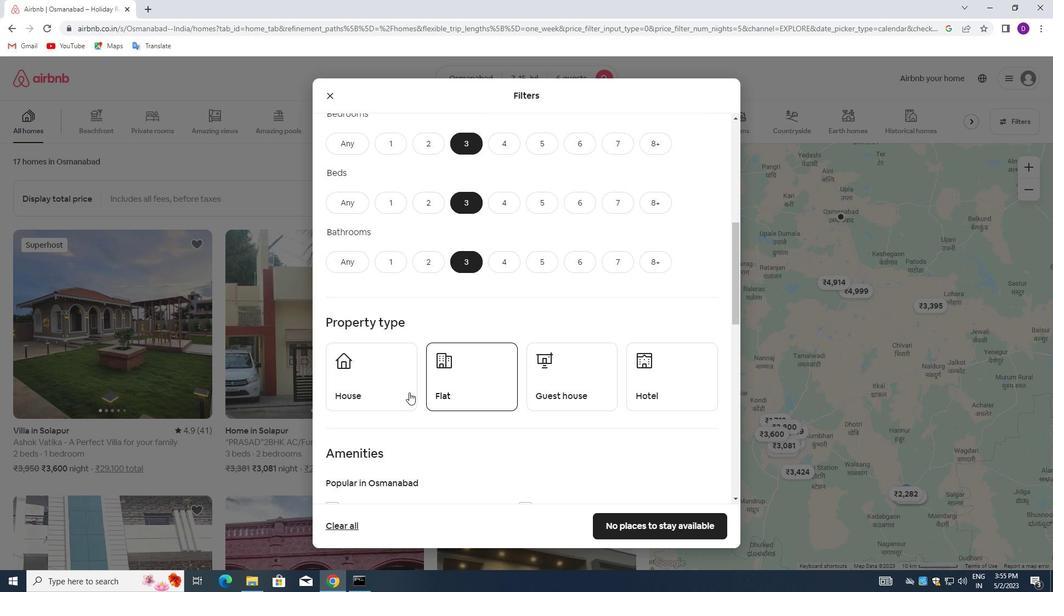 
Action: Mouse pressed left at (369, 380)
Screenshot: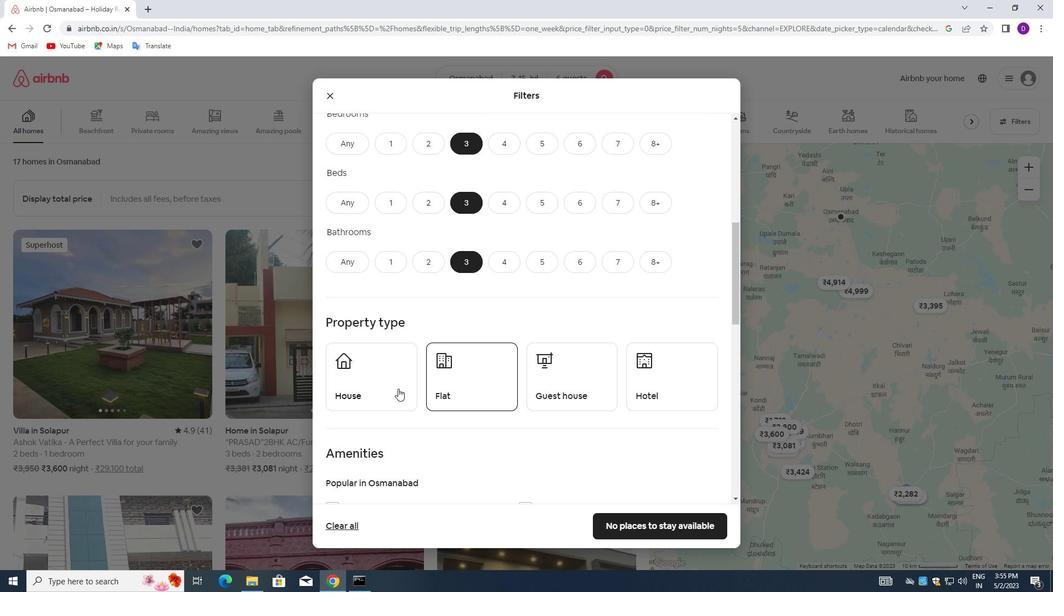 
Action: Mouse moved to (454, 388)
Screenshot: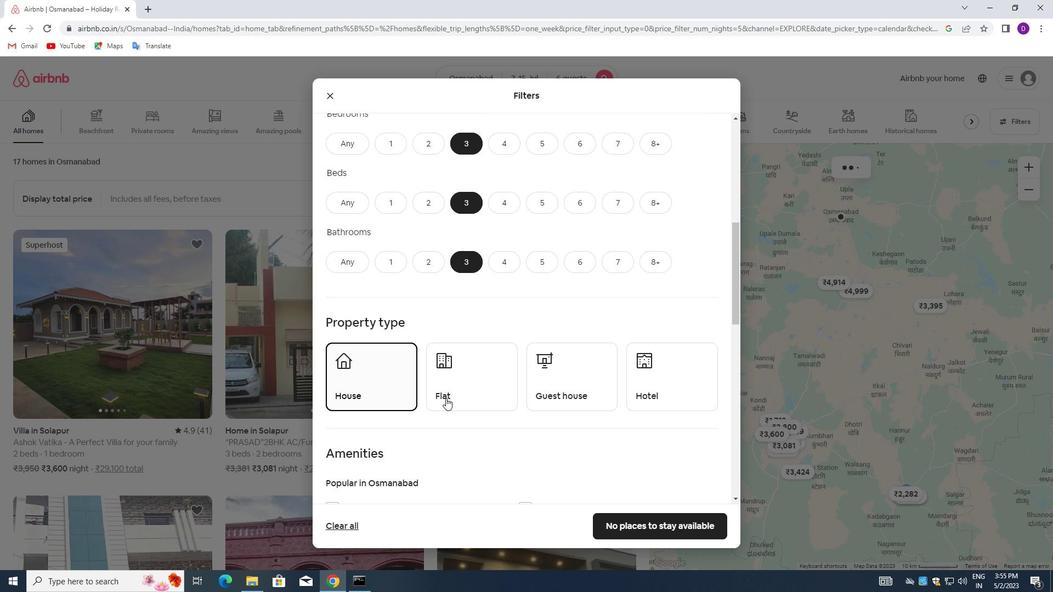 
Action: Mouse pressed left at (454, 388)
Screenshot: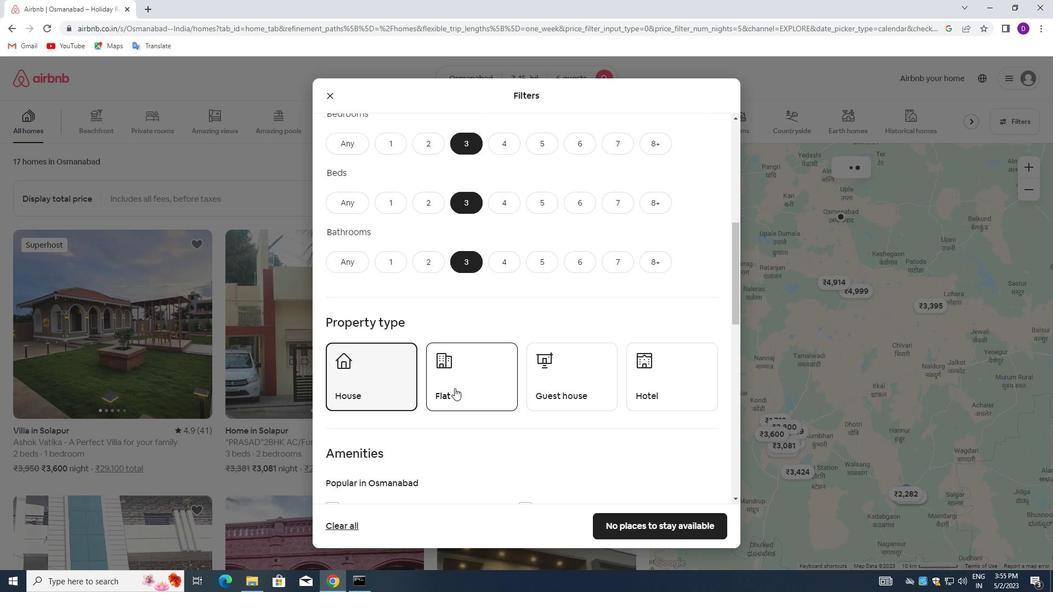 
Action: Mouse moved to (550, 382)
Screenshot: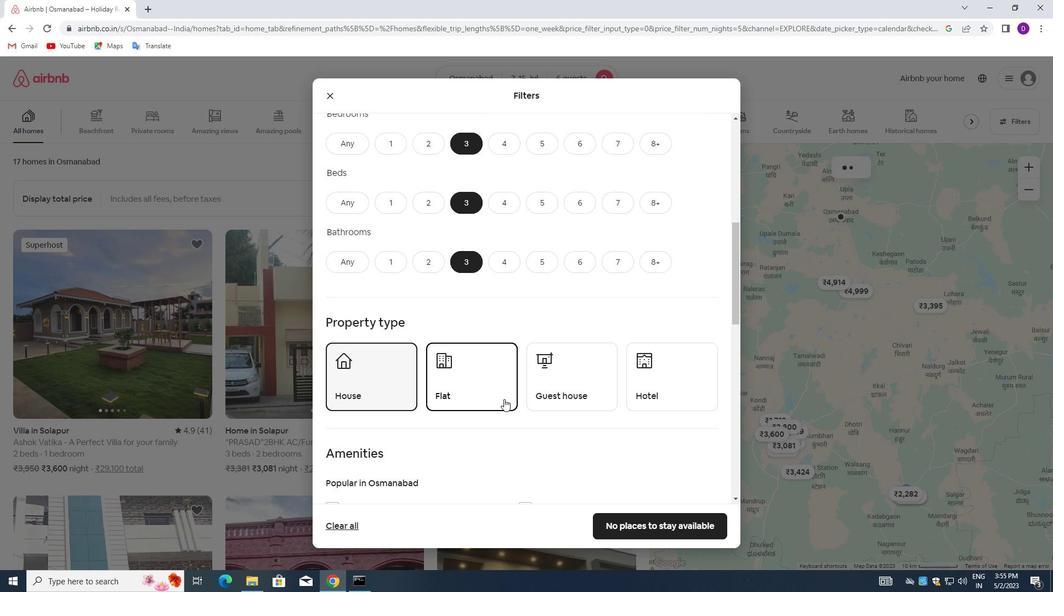 
Action: Mouse pressed left at (550, 382)
Screenshot: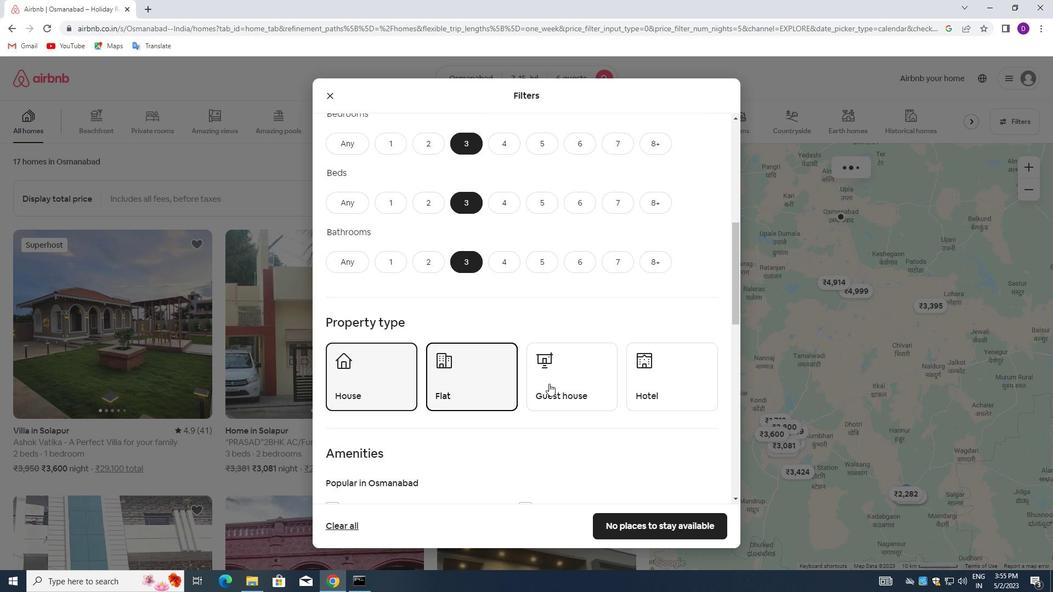 
Action: Mouse moved to (549, 382)
Screenshot: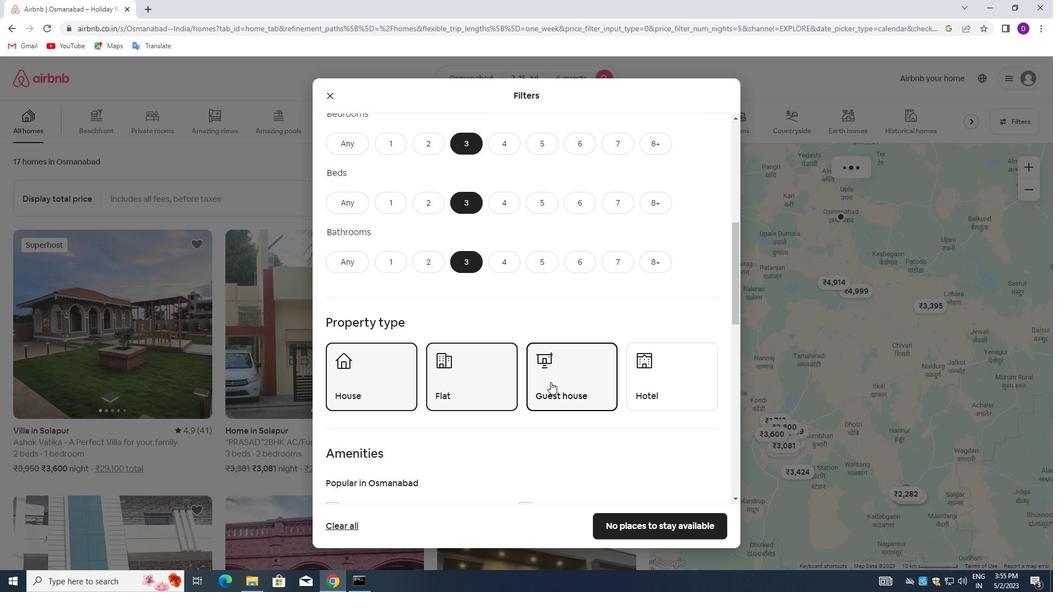 
Action: Mouse scrolled (549, 381) with delta (0, 0)
Screenshot: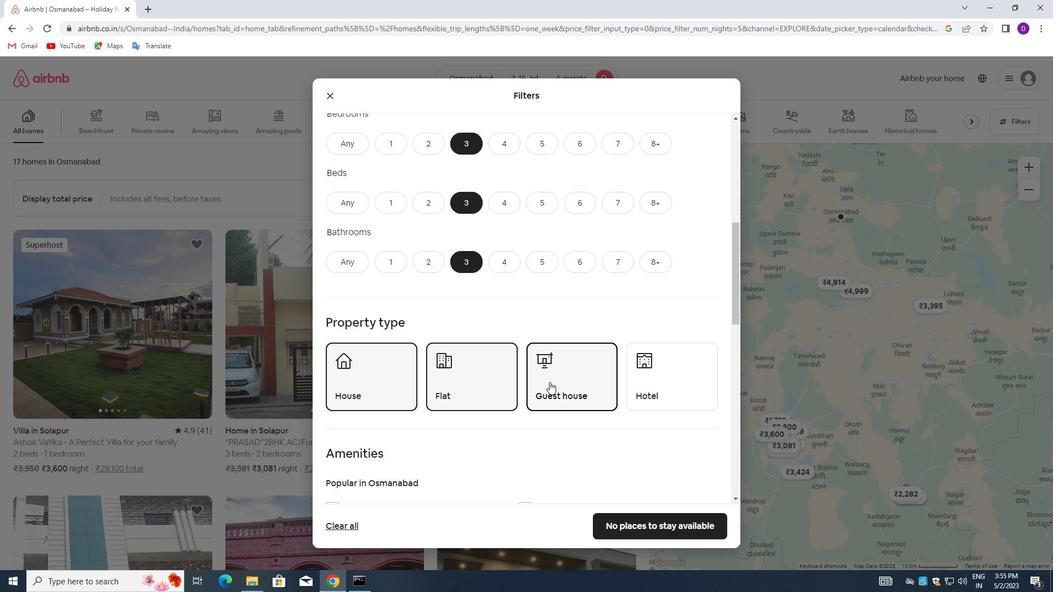 
Action: Mouse moved to (549, 384)
Screenshot: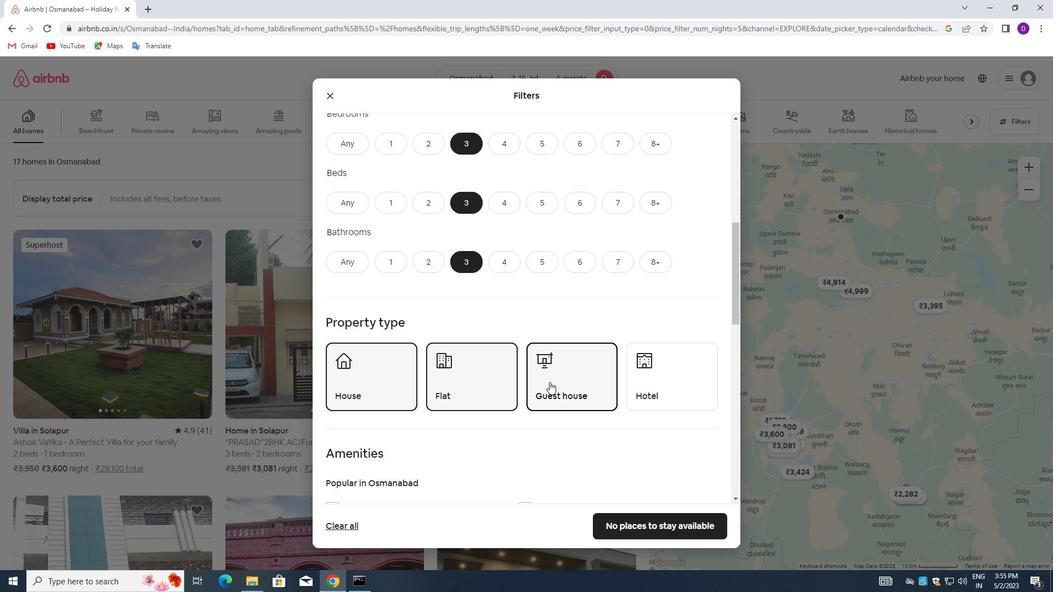 
Action: Mouse scrolled (549, 383) with delta (0, 0)
Screenshot: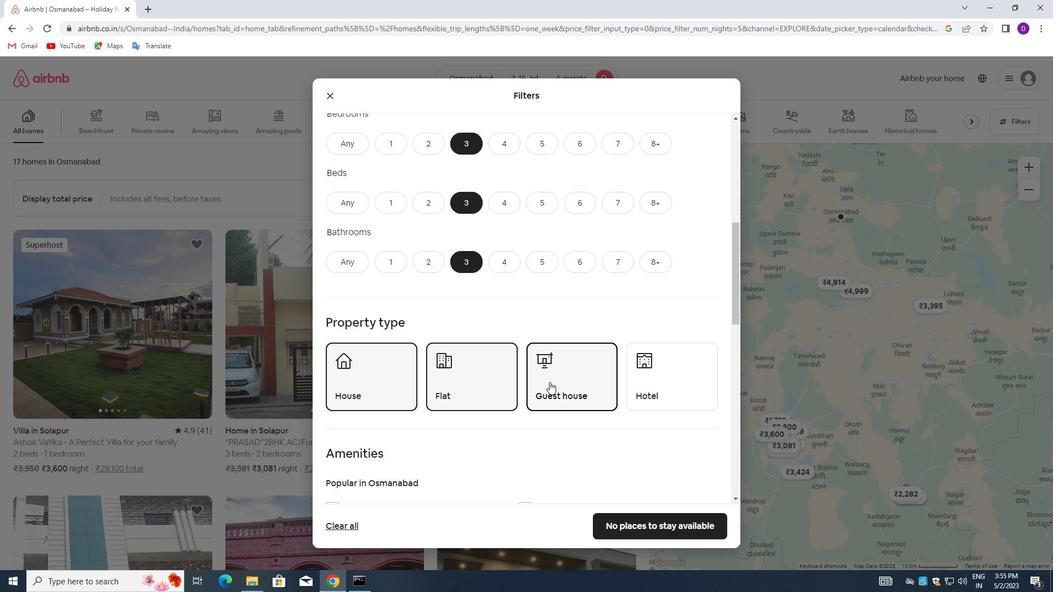 
Action: Mouse scrolled (549, 383) with delta (0, 0)
Screenshot: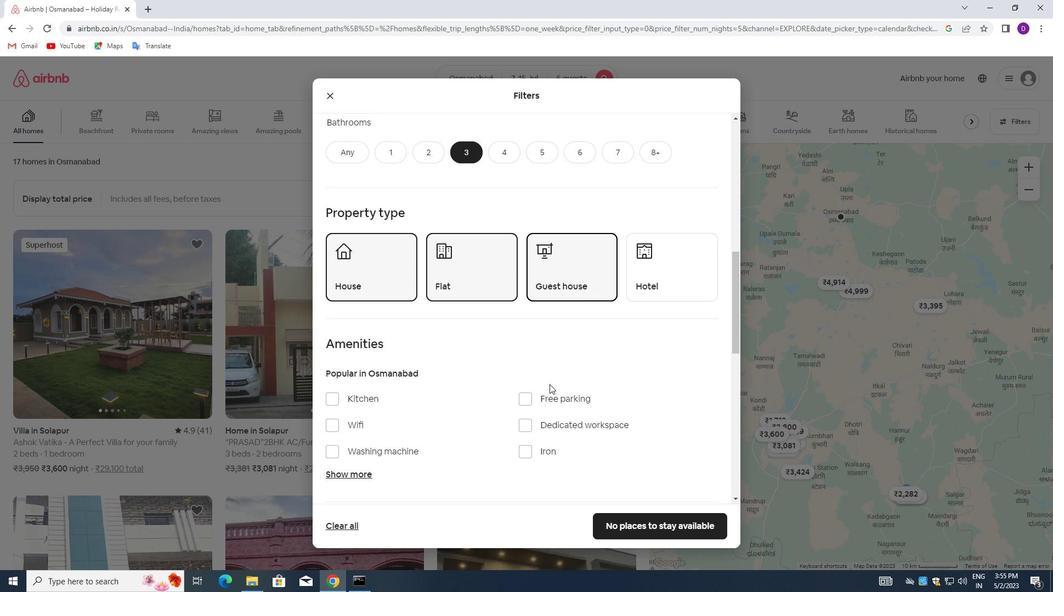 
Action: Mouse scrolled (549, 383) with delta (0, 0)
Screenshot: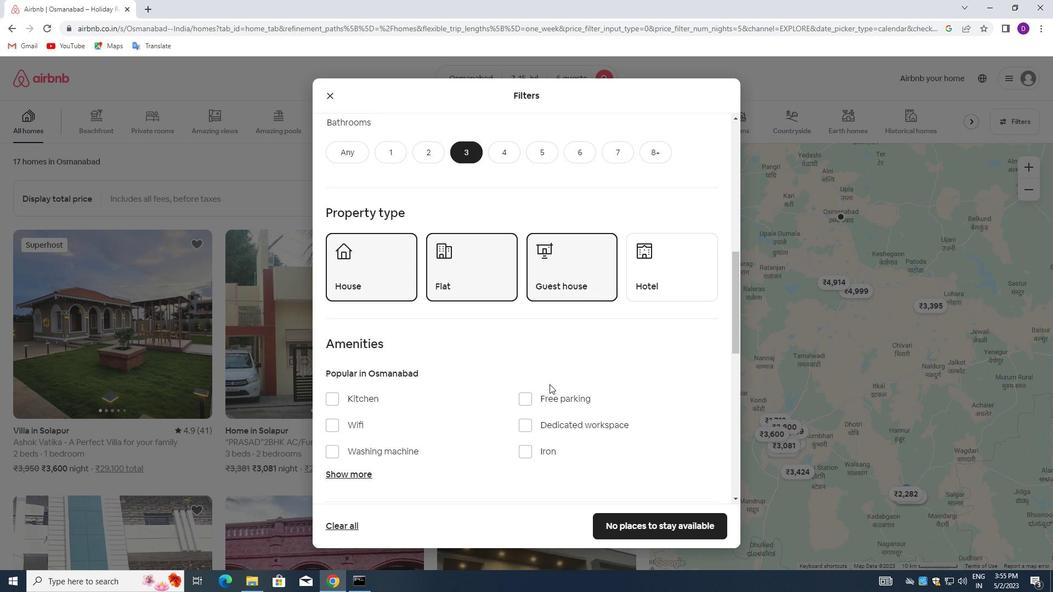 
Action: Mouse moved to (337, 342)
Screenshot: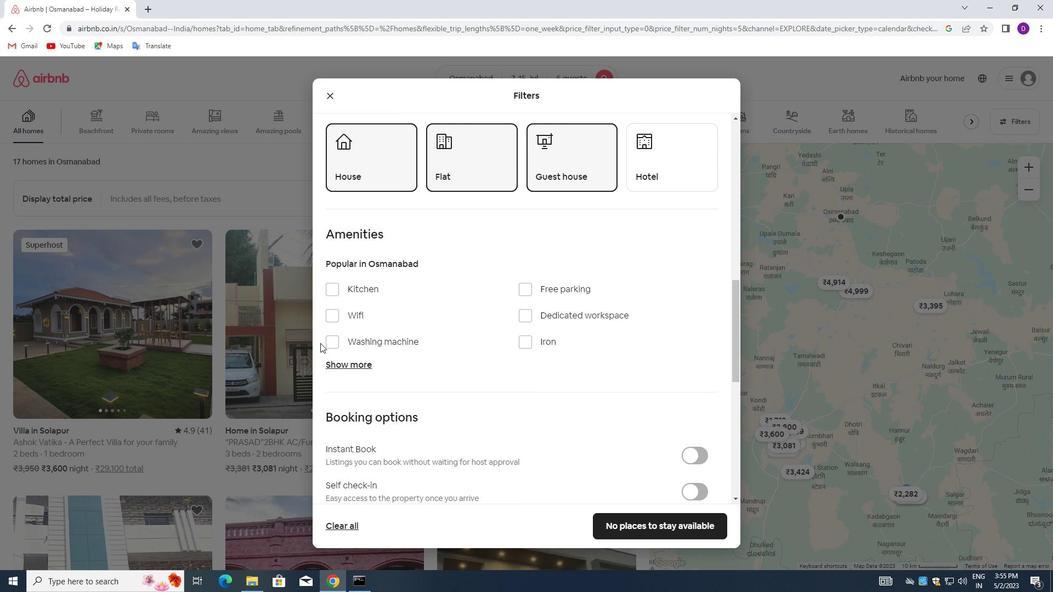
Action: Mouse pressed left at (337, 342)
Screenshot: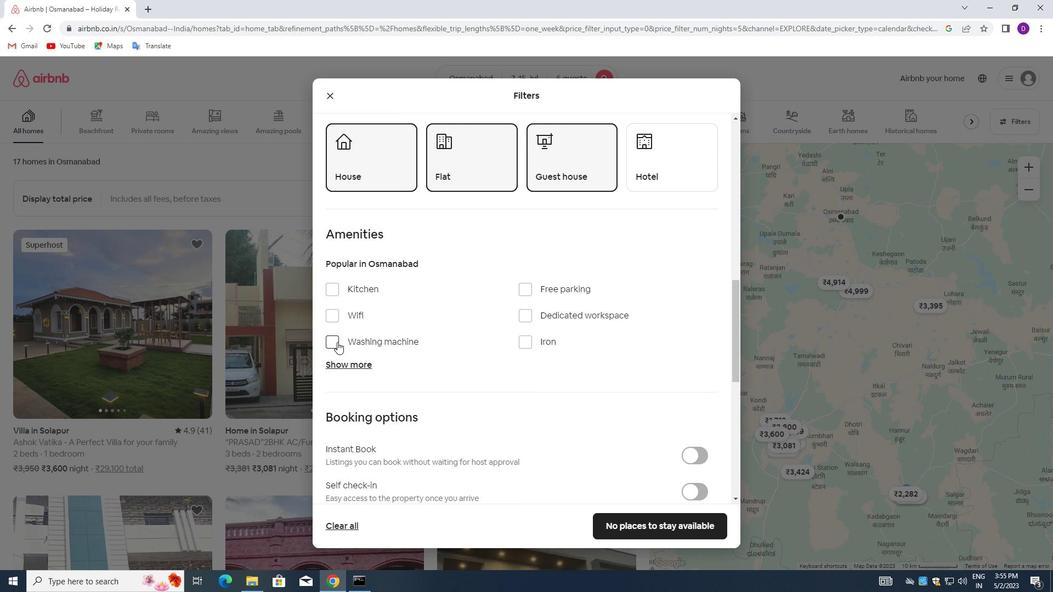 
Action: Mouse moved to (502, 403)
Screenshot: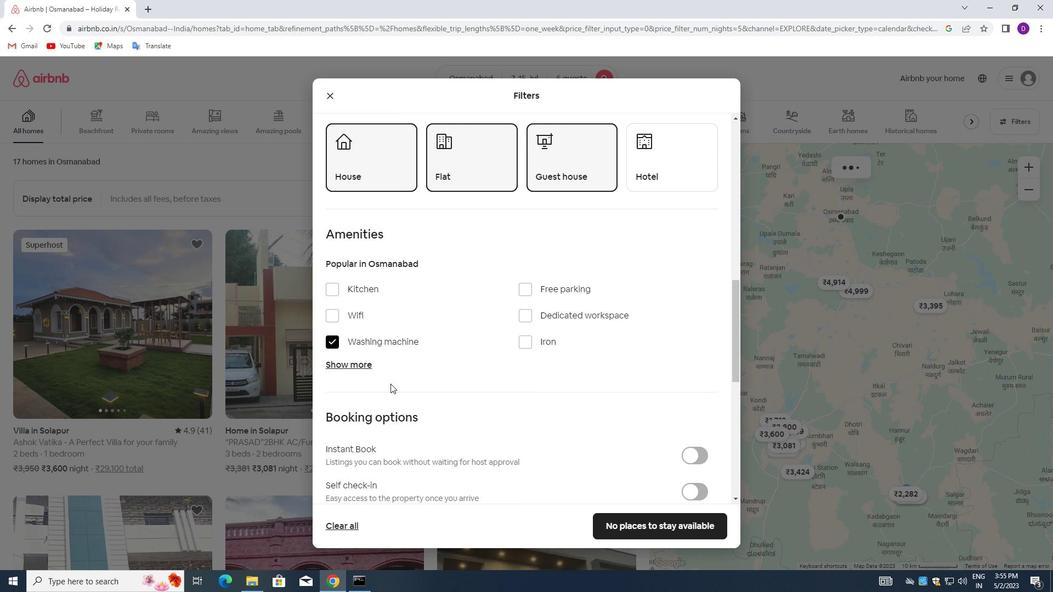 
Action: Mouse scrolled (502, 402) with delta (0, 0)
Screenshot: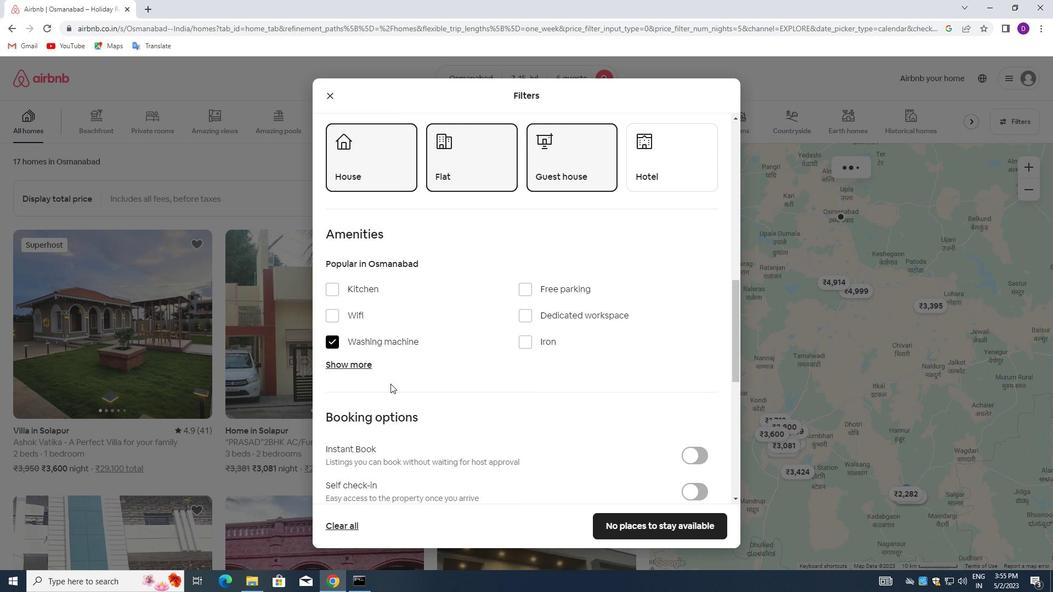 
Action: Mouse moved to (509, 406)
Screenshot: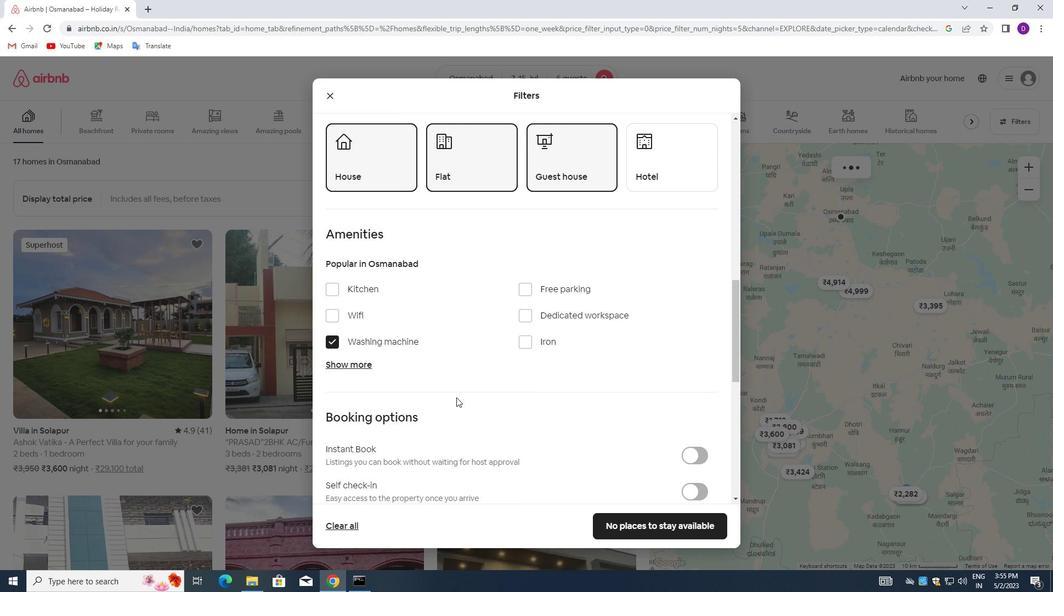 
Action: Mouse scrolled (509, 406) with delta (0, 0)
Screenshot: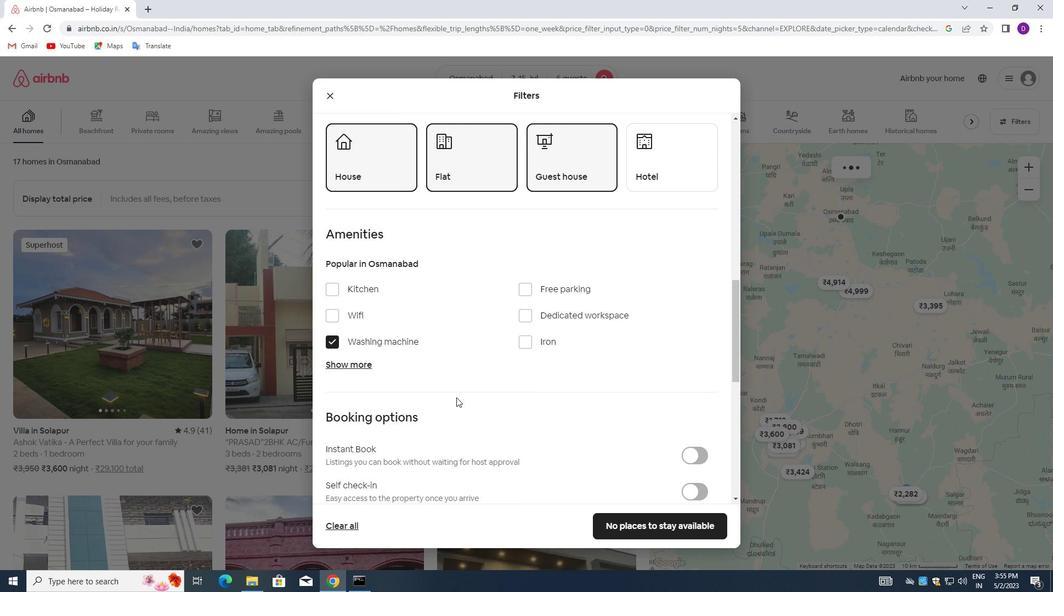 
Action: Mouse moved to (699, 388)
Screenshot: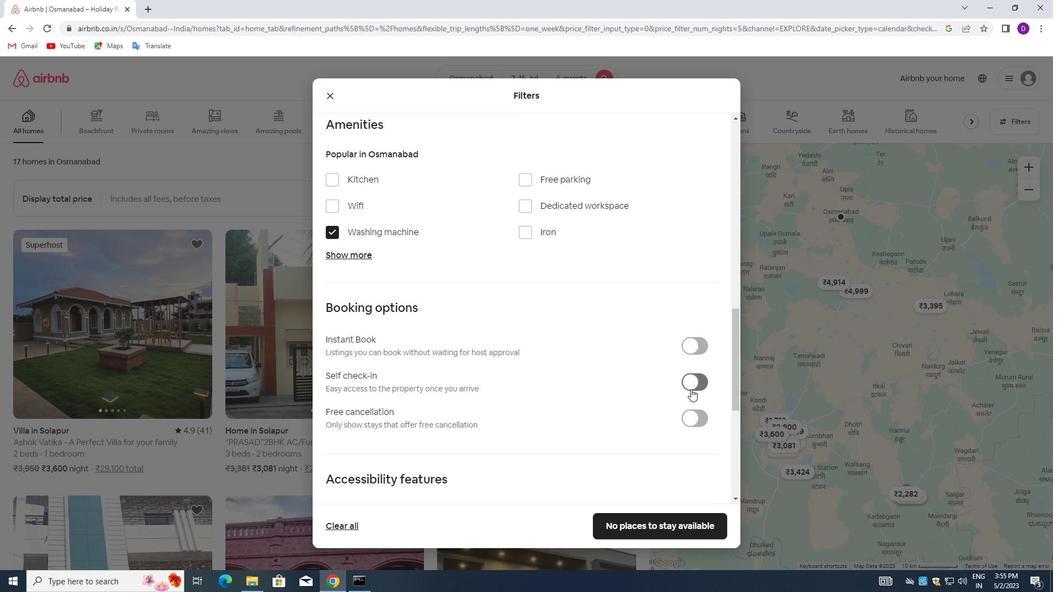 
Action: Mouse pressed left at (699, 388)
Screenshot: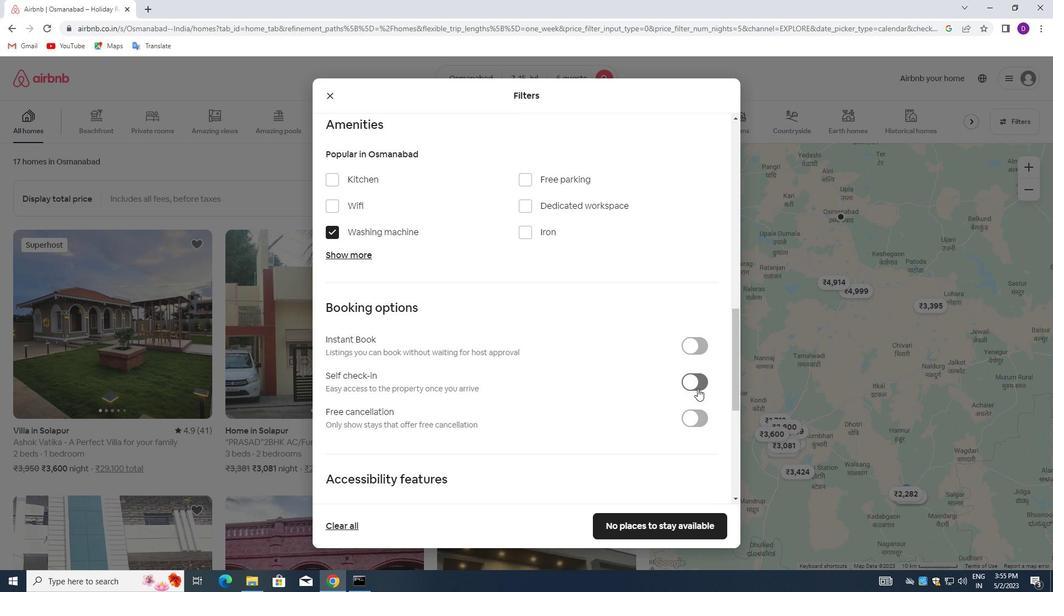 
Action: Mouse moved to (556, 413)
Screenshot: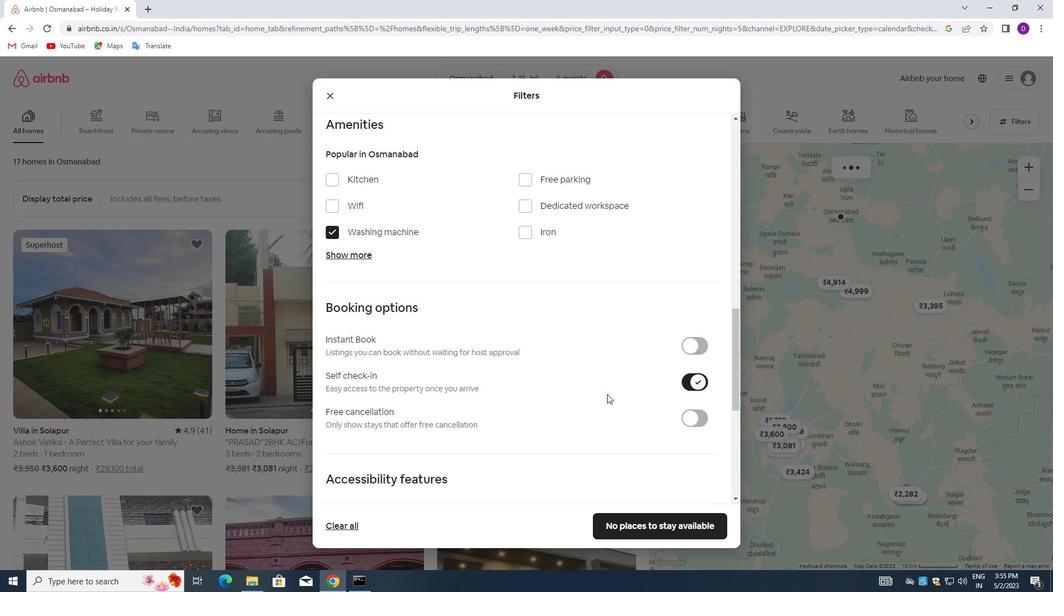 
Action: Mouse scrolled (556, 413) with delta (0, 0)
Screenshot: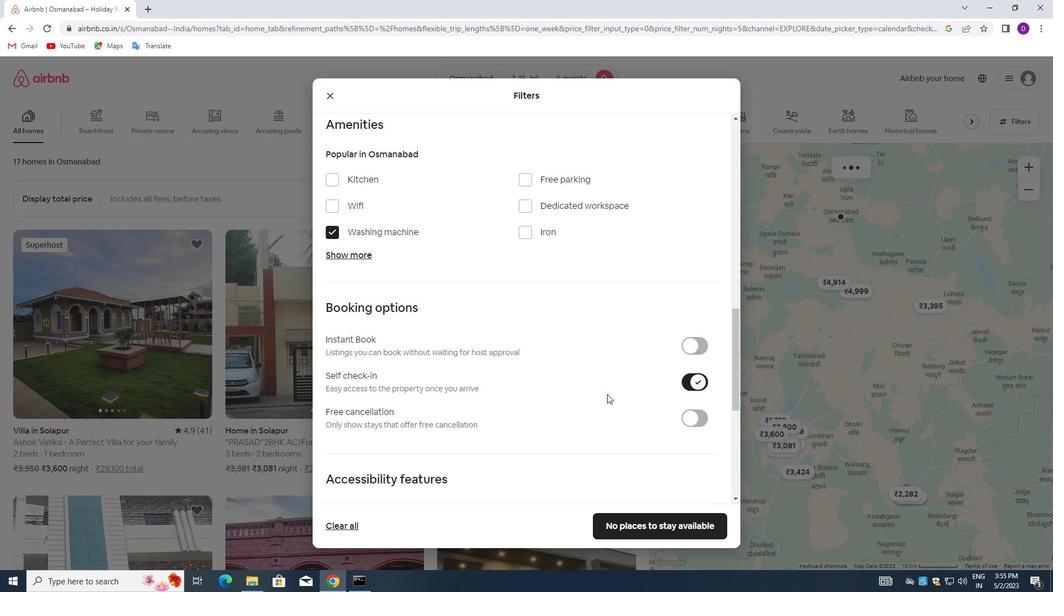 
Action: Mouse moved to (552, 415)
Screenshot: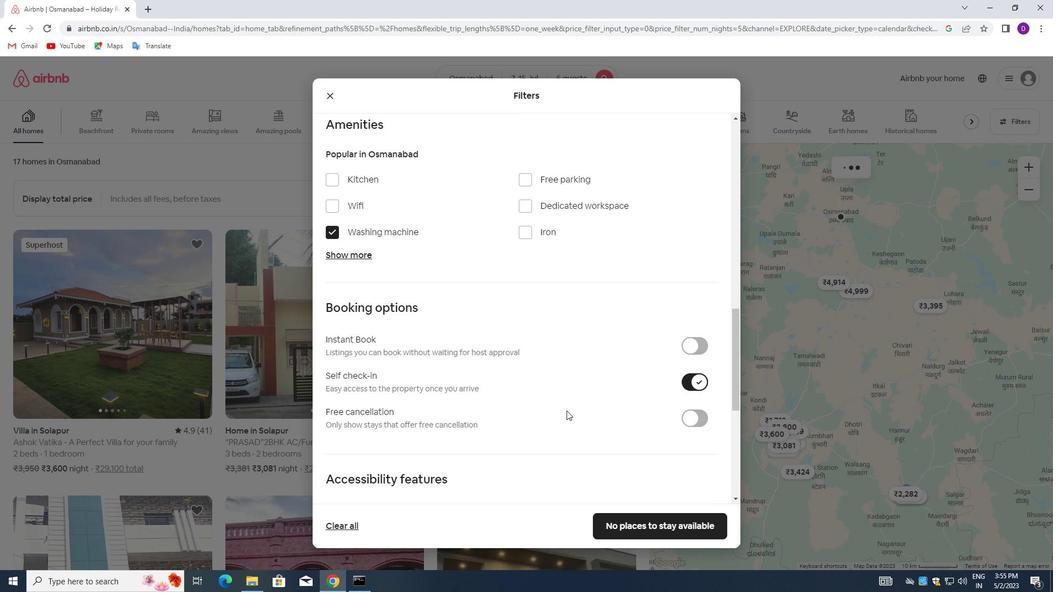 
Action: Mouse scrolled (552, 415) with delta (0, 0)
Screenshot: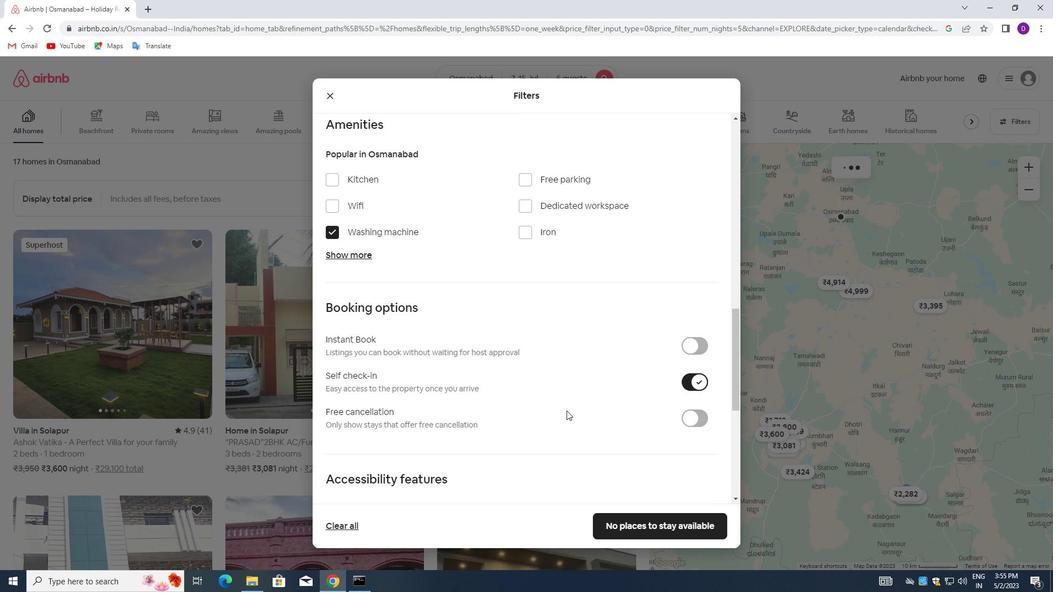 
Action: Mouse moved to (549, 417)
Screenshot: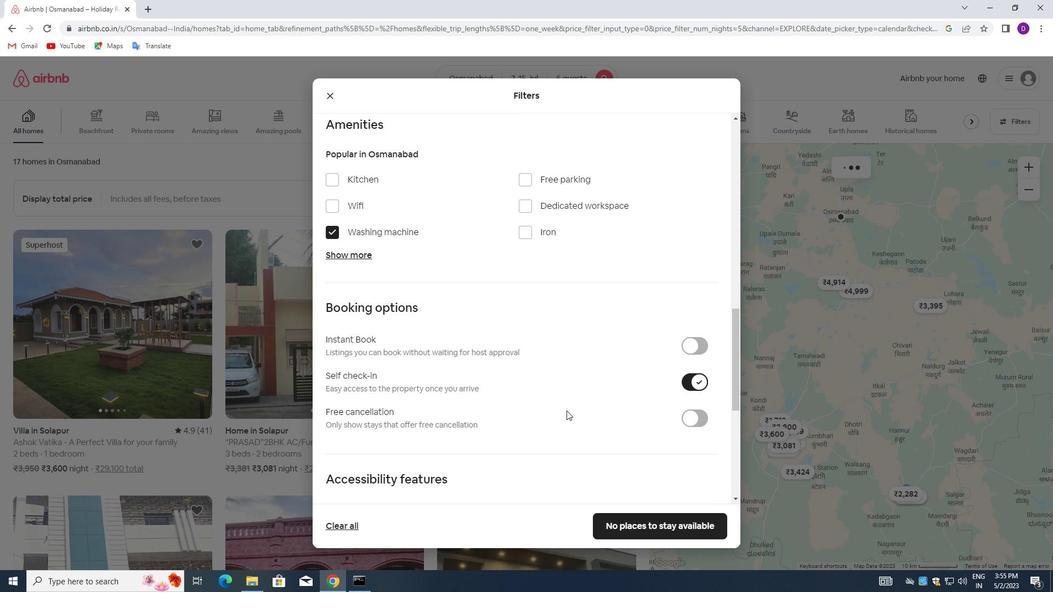 
Action: Mouse scrolled (549, 417) with delta (0, 0)
Screenshot: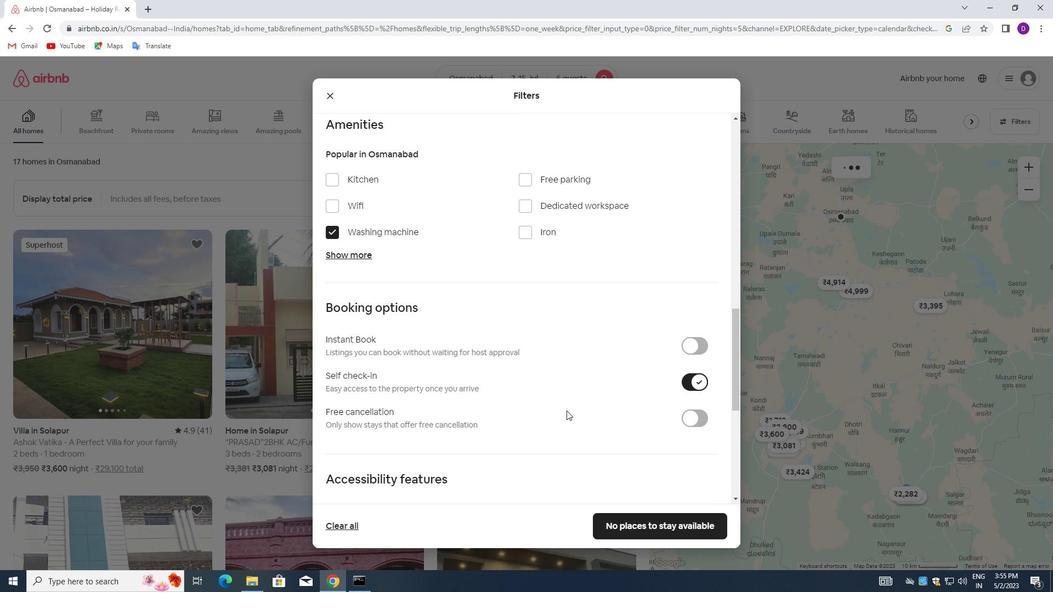 
Action: Mouse moved to (548, 418)
Screenshot: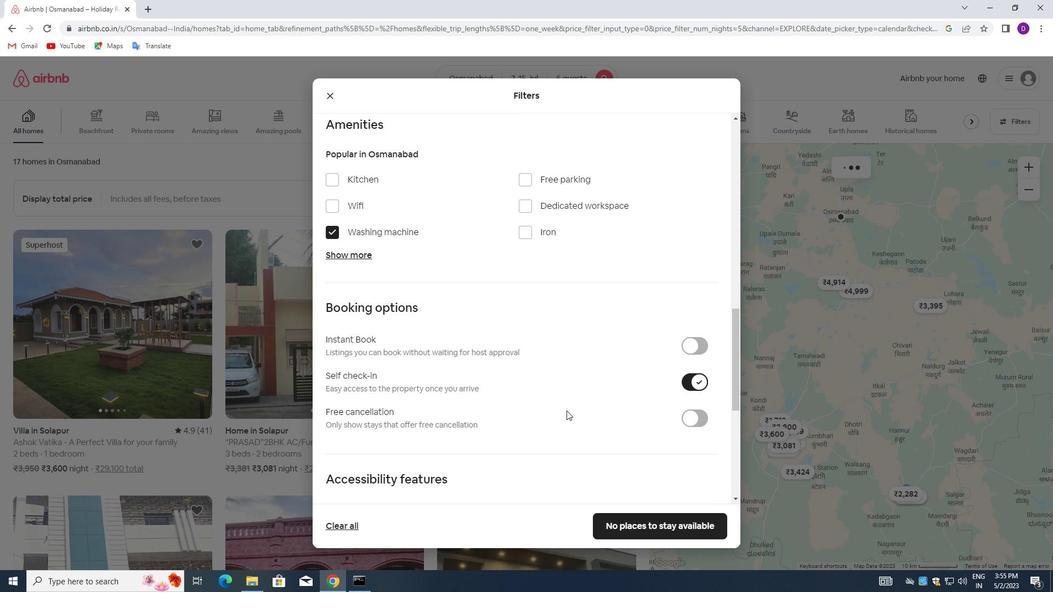
Action: Mouse scrolled (548, 417) with delta (0, 0)
Screenshot: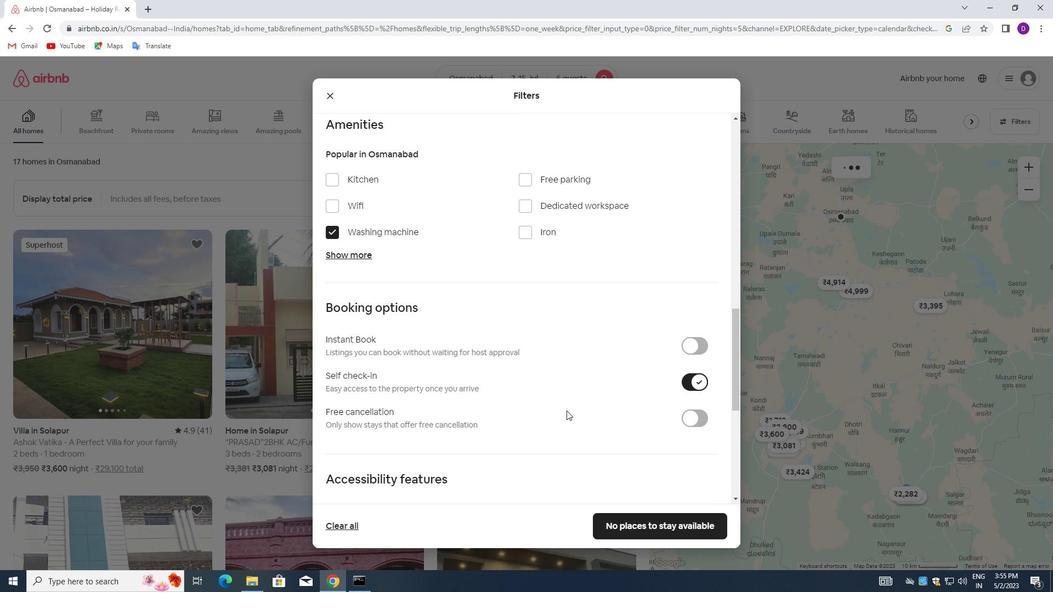 
Action: Mouse moved to (547, 418)
Screenshot: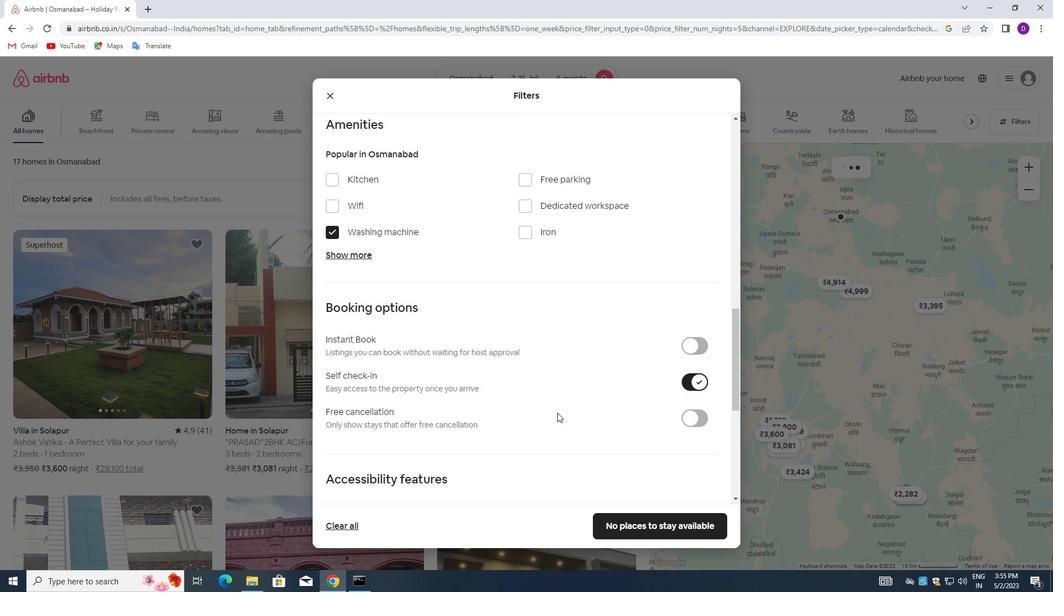 
Action: Mouse scrolled (547, 417) with delta (0, 0)
Screenshot: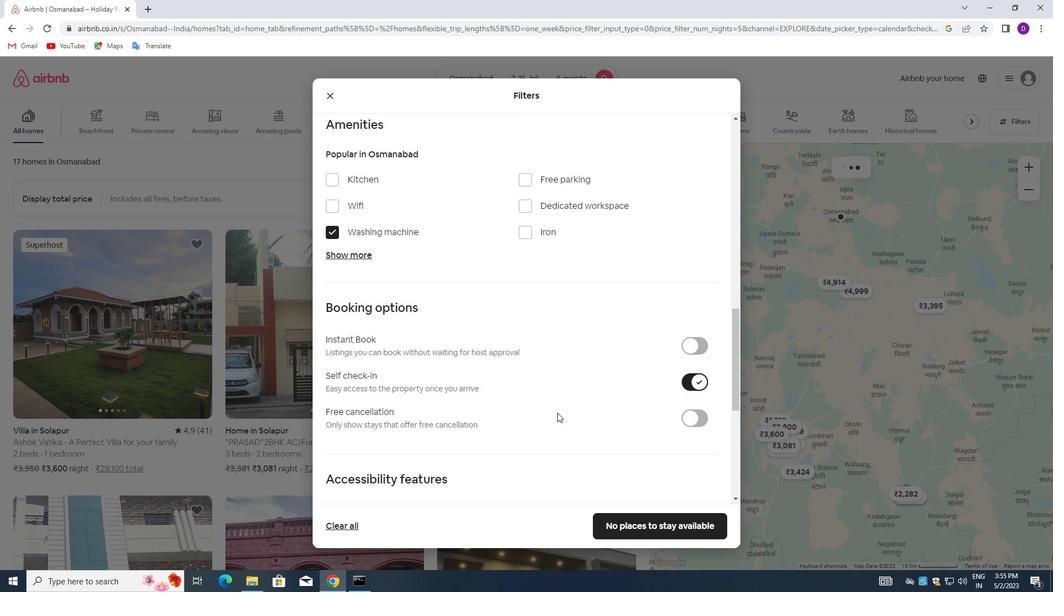 
Action: Mouse moved to (547, 418)
Screenshot: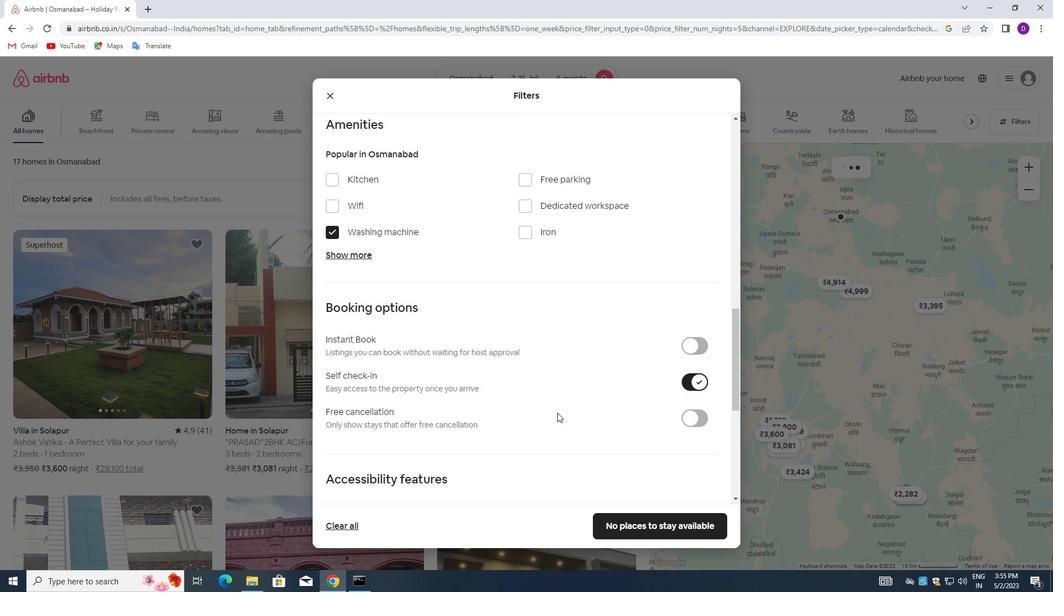 
Action: Mouse scrolled (547, 417) with delta (0, 0)
Screenshot: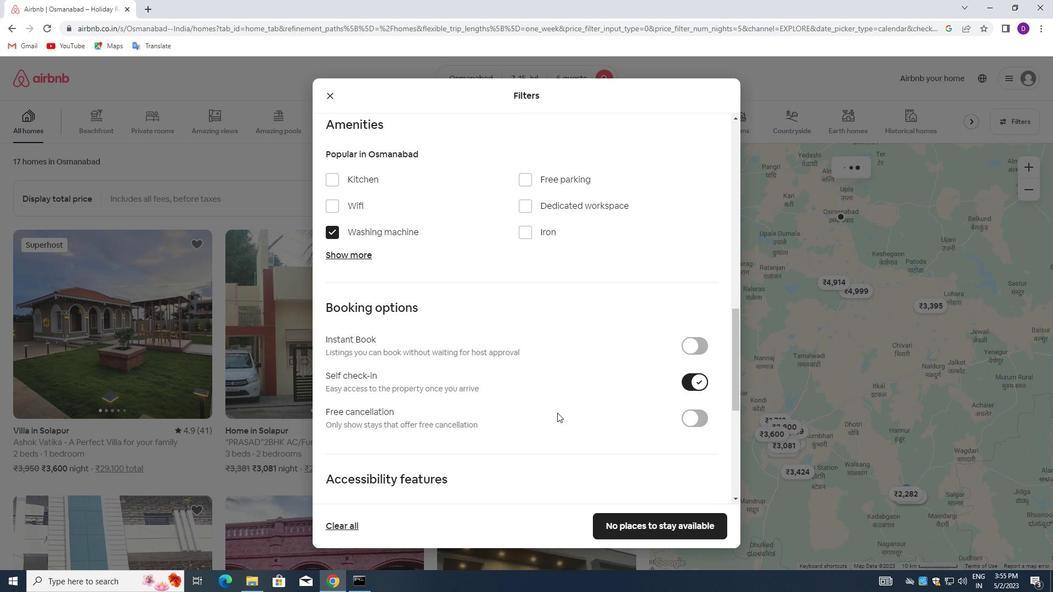 
Action: Mouse moved to (544, 419)
Screenshot: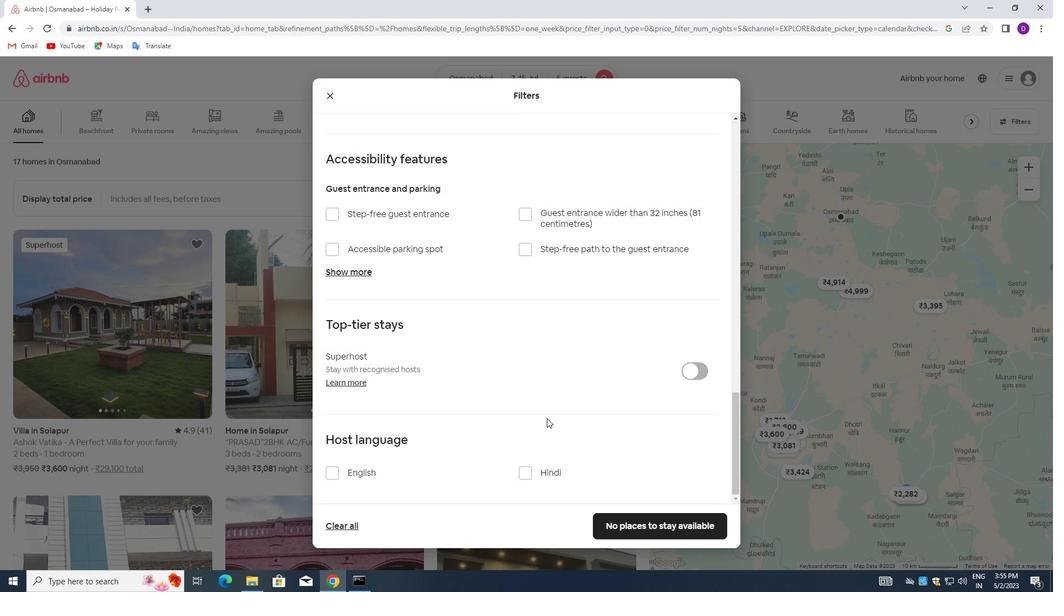 
Action: Mouse scrolled (544, 419) with delta (0, 0)
Screenshot: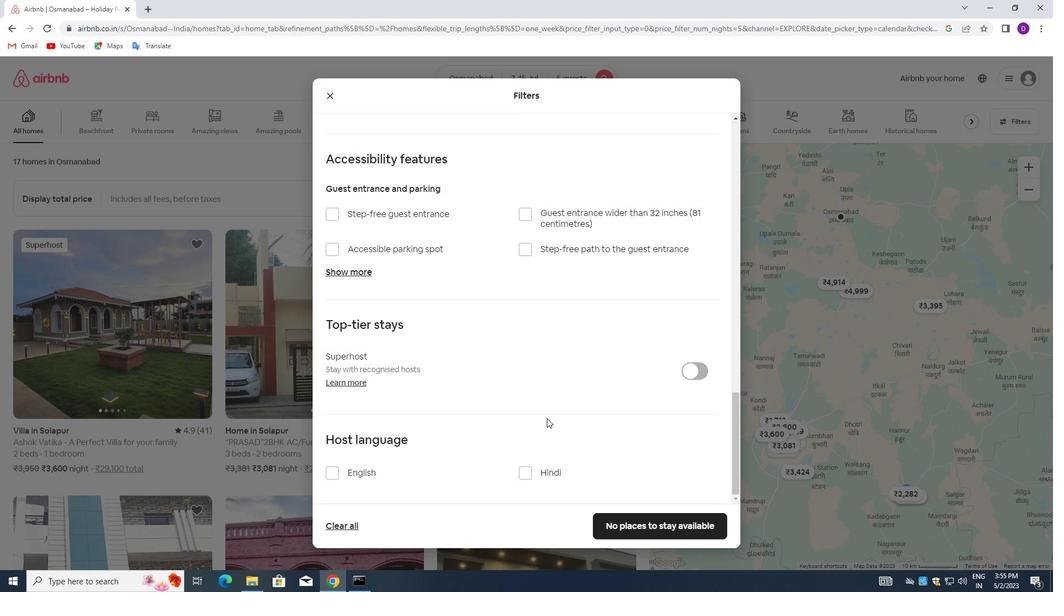 
Action: Mouse moved to (540, 420)
Screenshot: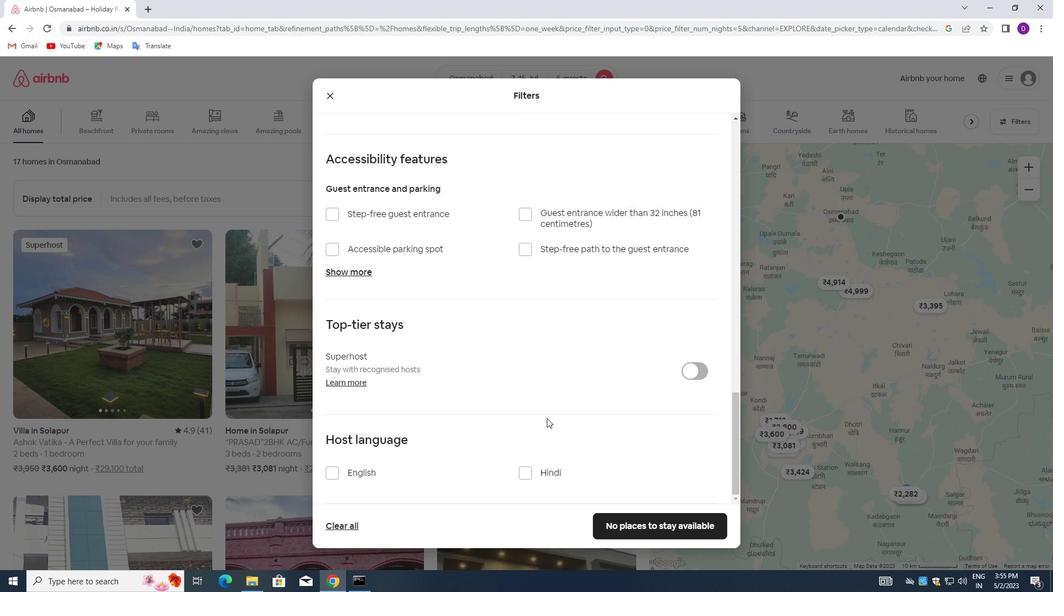 
Action: Mouse scrolled (540, 419) with delta (0, 0)
Screenshot: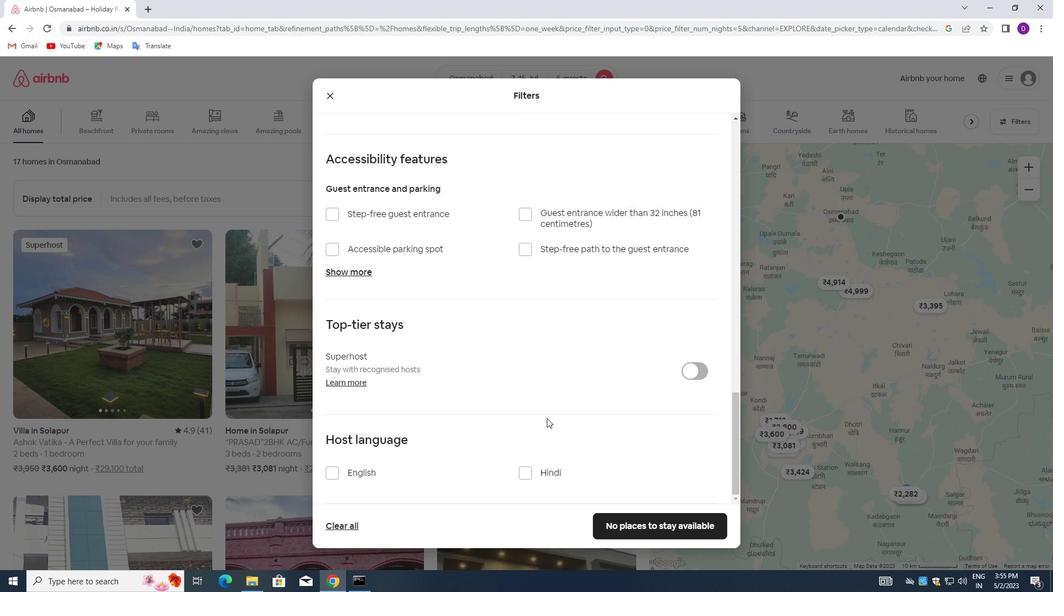 
Action: Mouse moved to (537, 421)
Screenshot: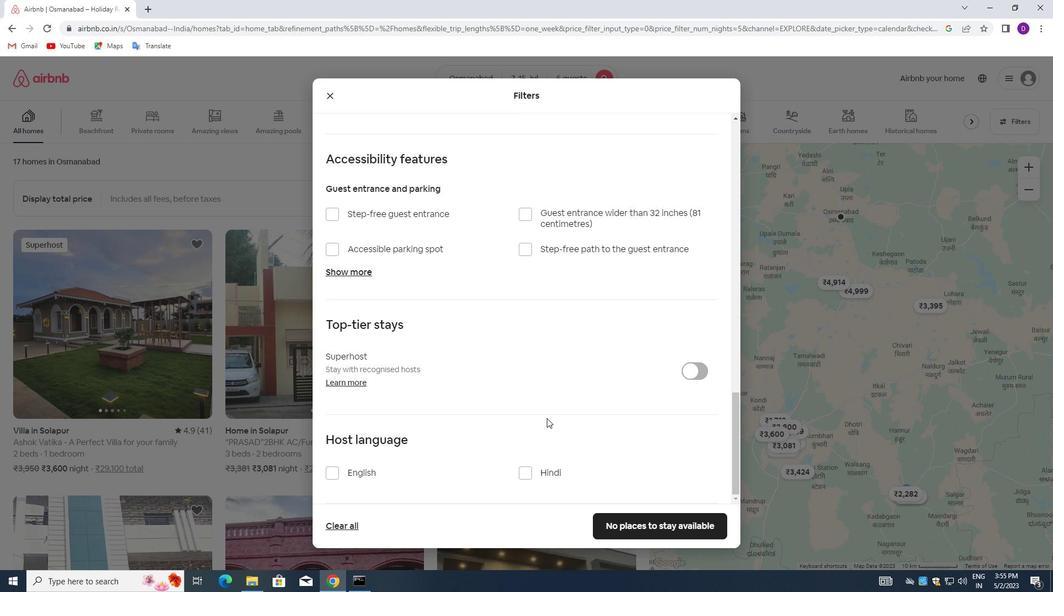
Action: Mouse scrolled (537, 420) with delta (0, 0)
Screenshot: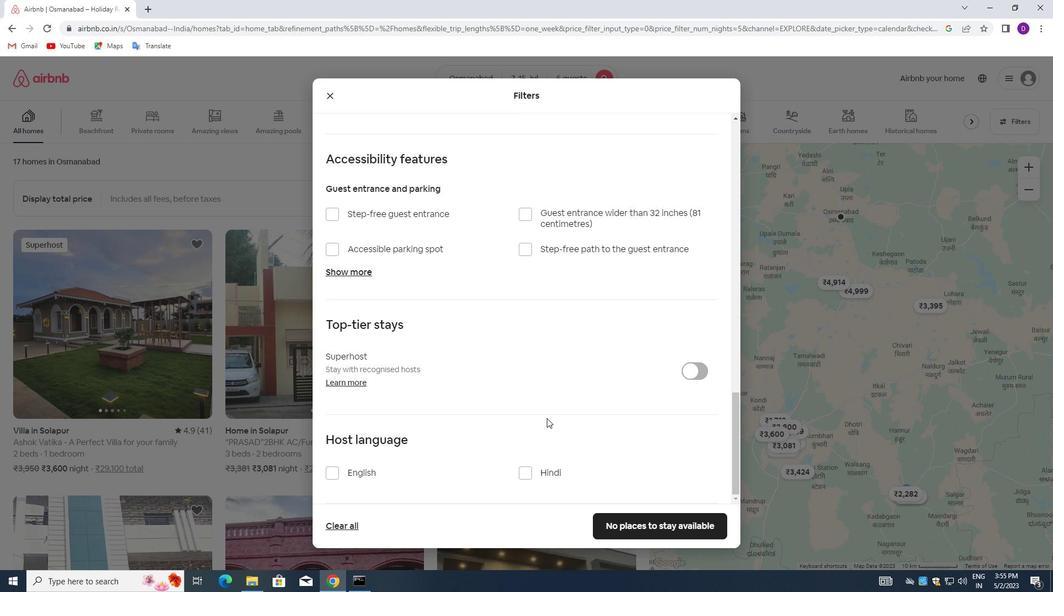 
Action: Mouse moved to (533, 421)
Screenshot: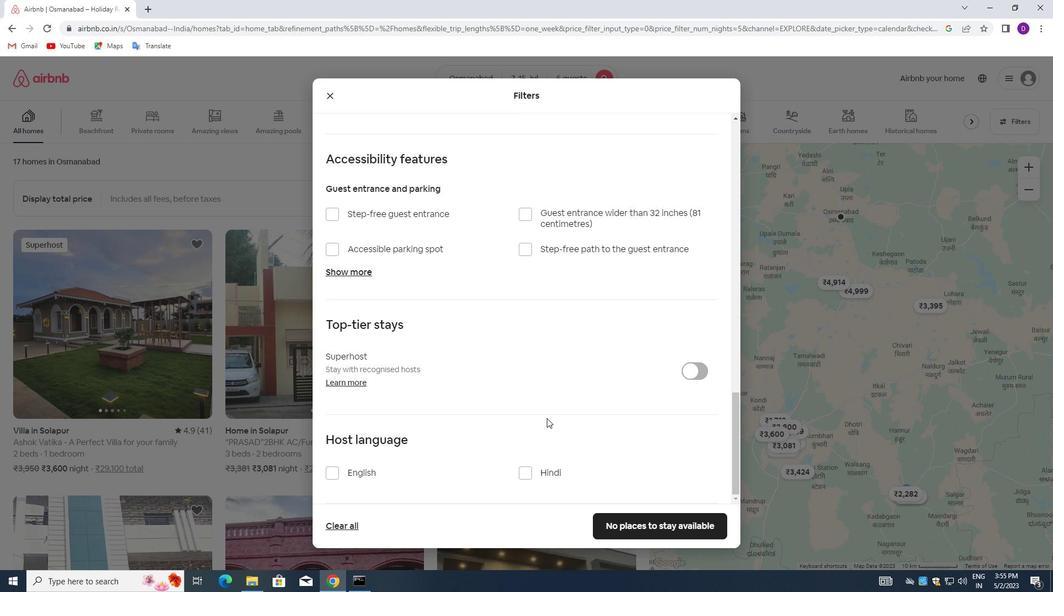 
Action: Mouse scrolled (533, 421) with delta (0, 0)
Screenshot: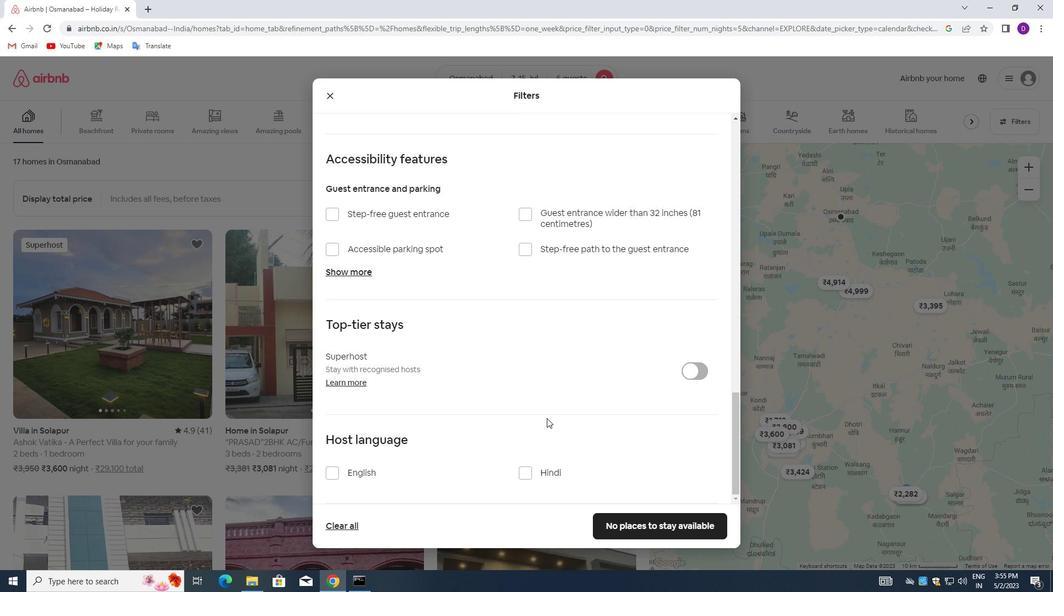 
Action: Mouse moved to (514, 426)
Screenshot: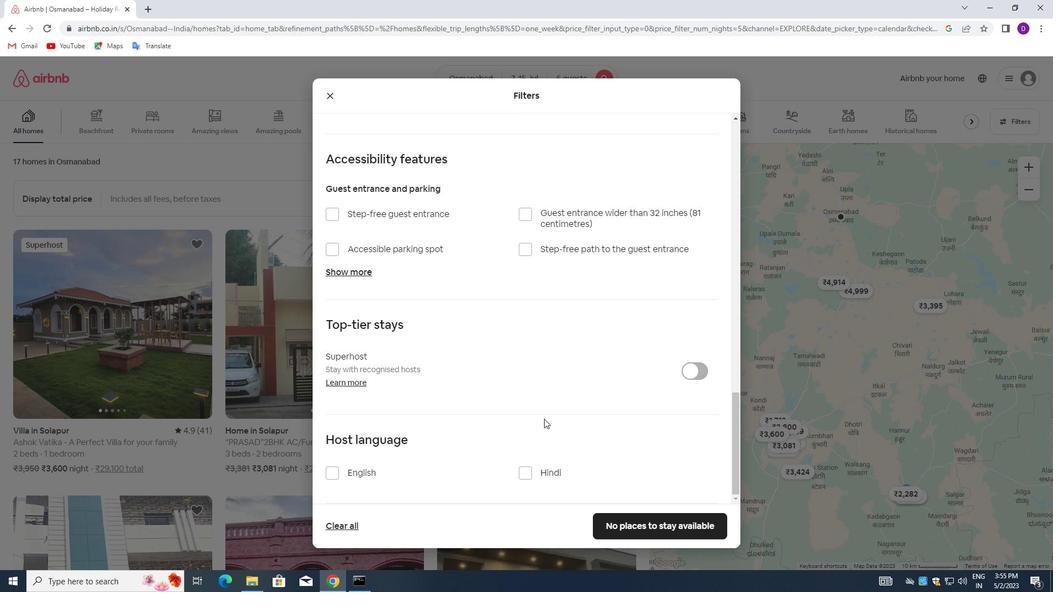 
Action: Mouse scrolled (514, 425) with delta (0, 0)
Screenshot: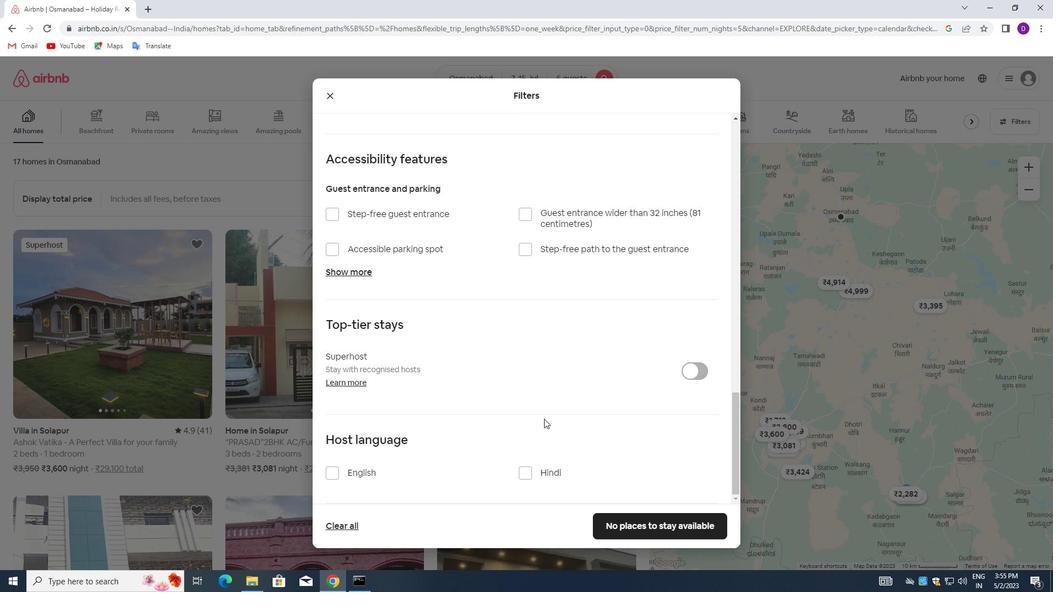 
Action: Mouse moved to (338, 471)
Screenshot: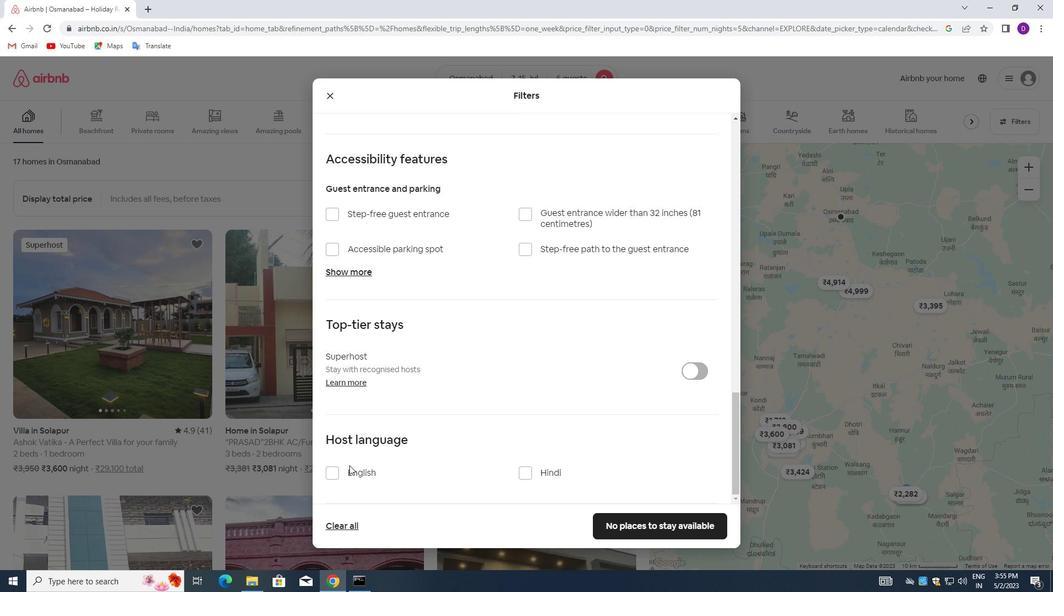 
Action: Mouse pressed left at (338, 471)
Screenshot: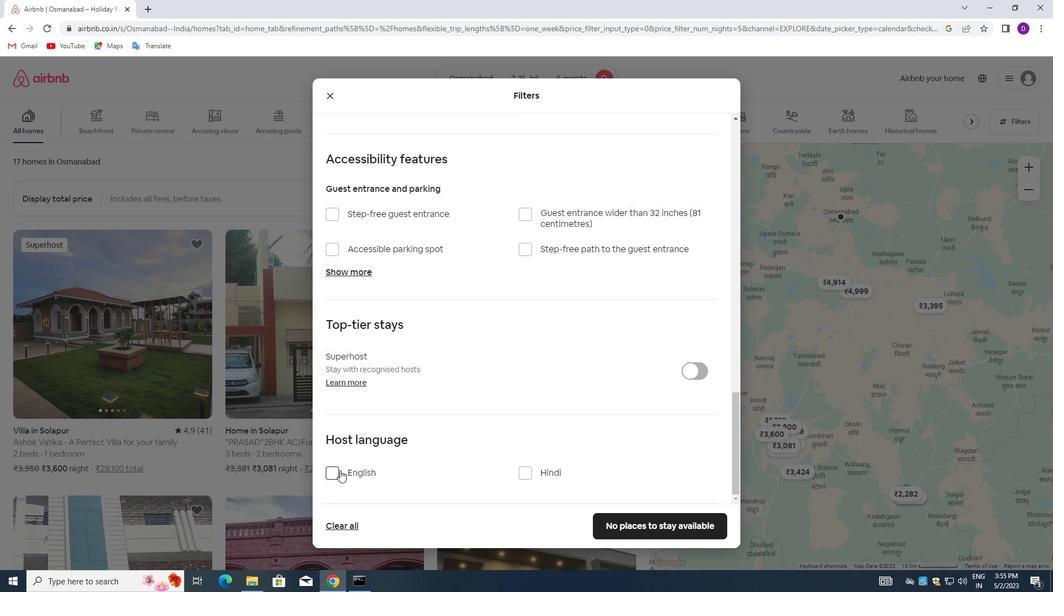 
Action: Mouse moved to (622, 523)
Screenshot: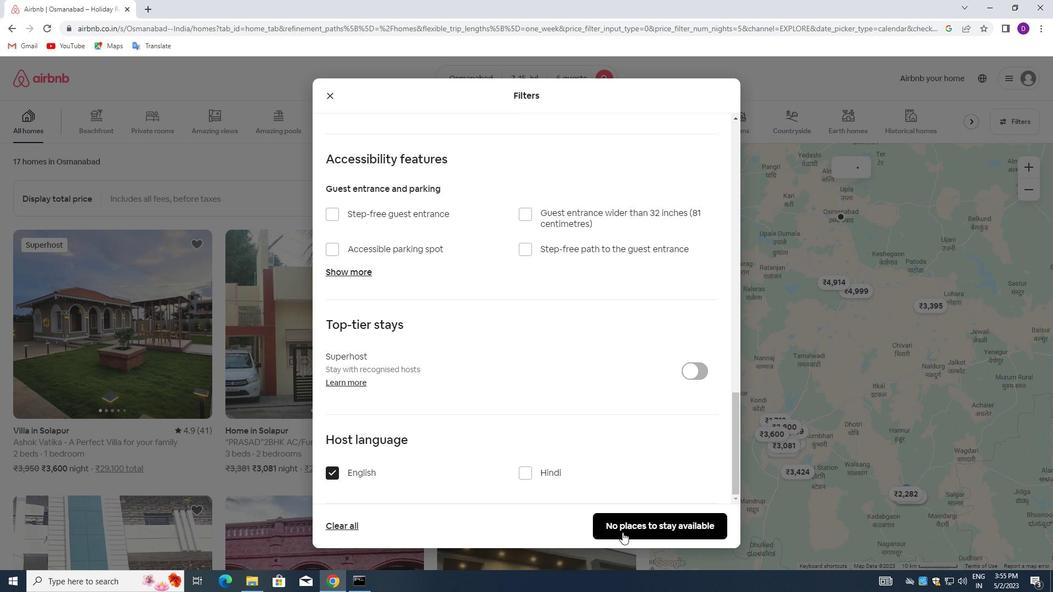 
Action: Mouse pressed left at (622, 523)
Screenshot: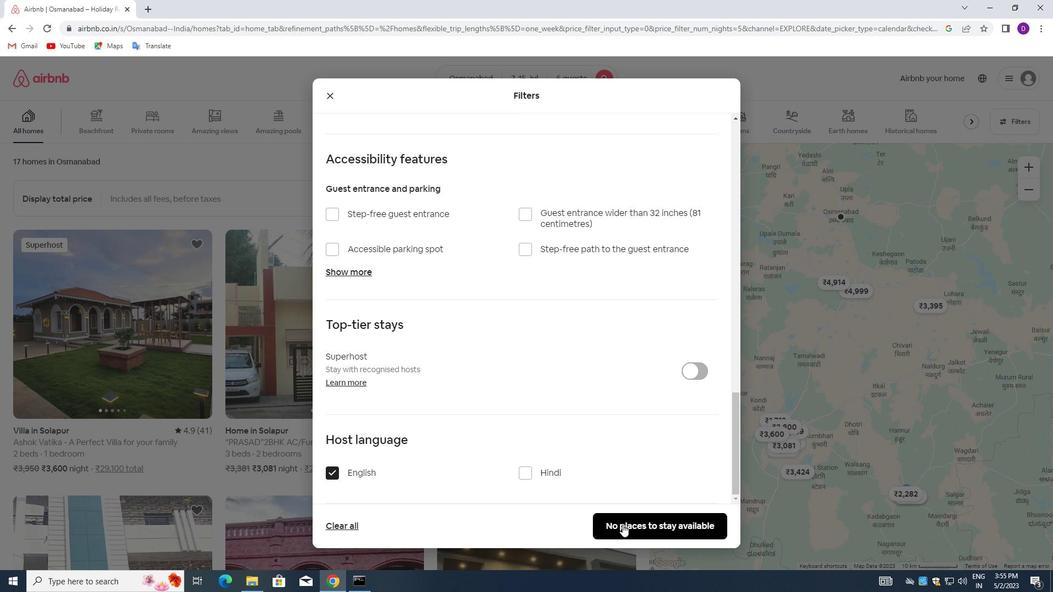 
